 Task: Search one way flight ticket for 5 adults, 1 child, 2 infants in seat and 1 infant on lap in business from Peoria: General Downing-peoria International Airport to Rock Springs: Southwest Wyoming Regional Airport (rock Springs Sweetwater County Airport) on 8-5-2023. Choice of flights is American. Number of bags: 11 checked bags. Price is upto 105000. Outbound departure time preference is 7:00.
Action: Mouse moved to (279, 268)
Screenshot: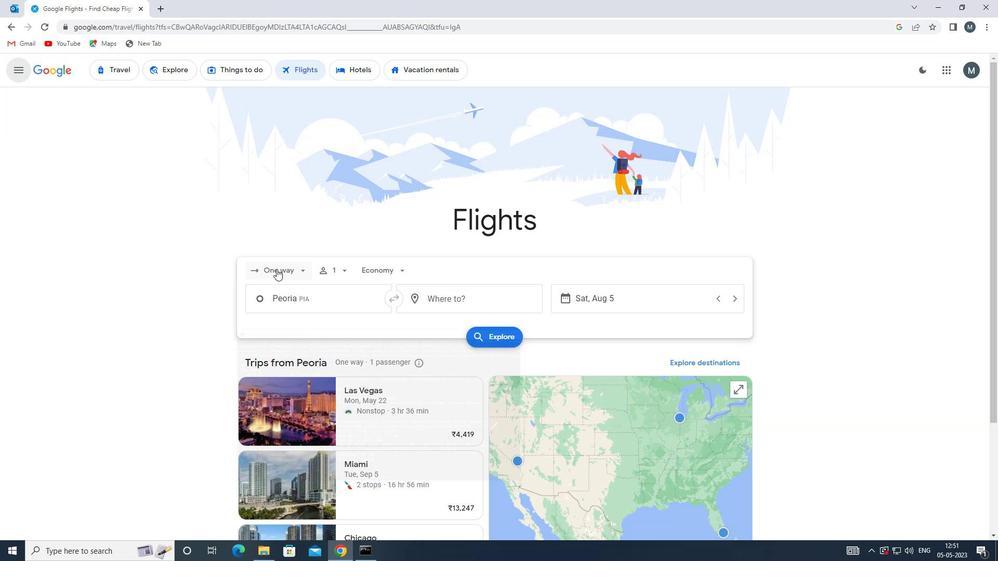 
Action: Mouse pressed left at (279, 268)
Screenshot: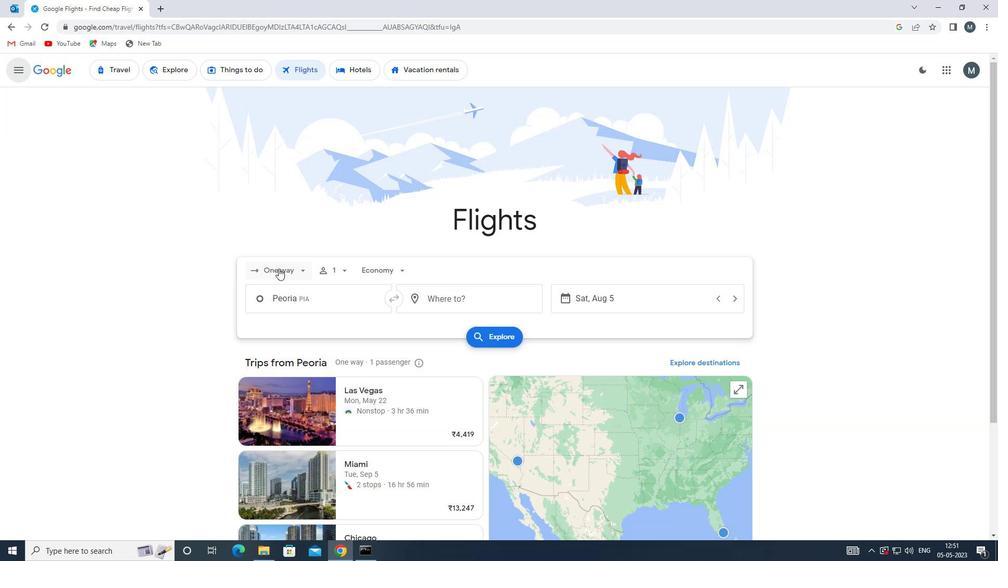 
Action: Mouse moved to (296, 313)
Screenshot: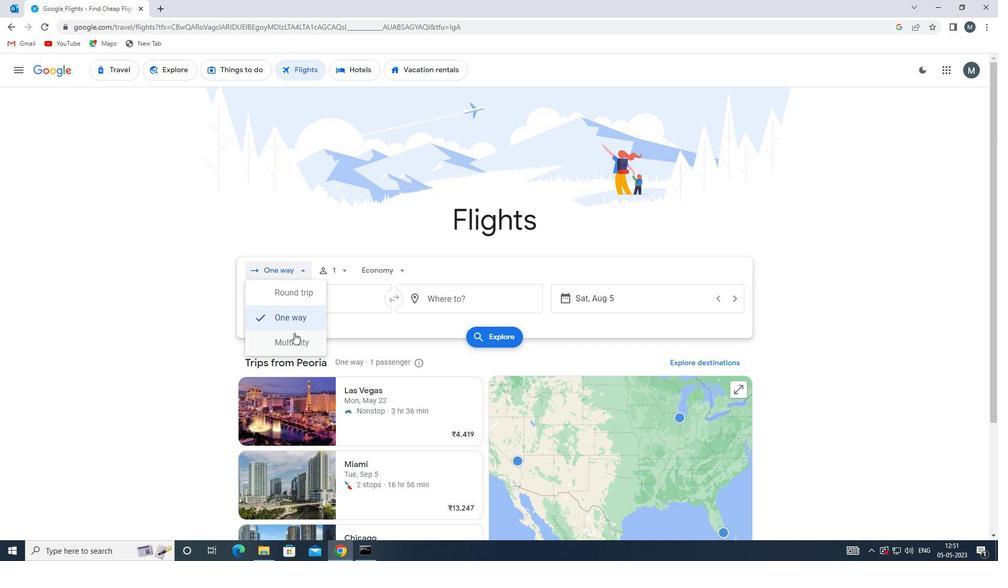 
Action: Mouse pressed left at (296, 313)
Screenshot: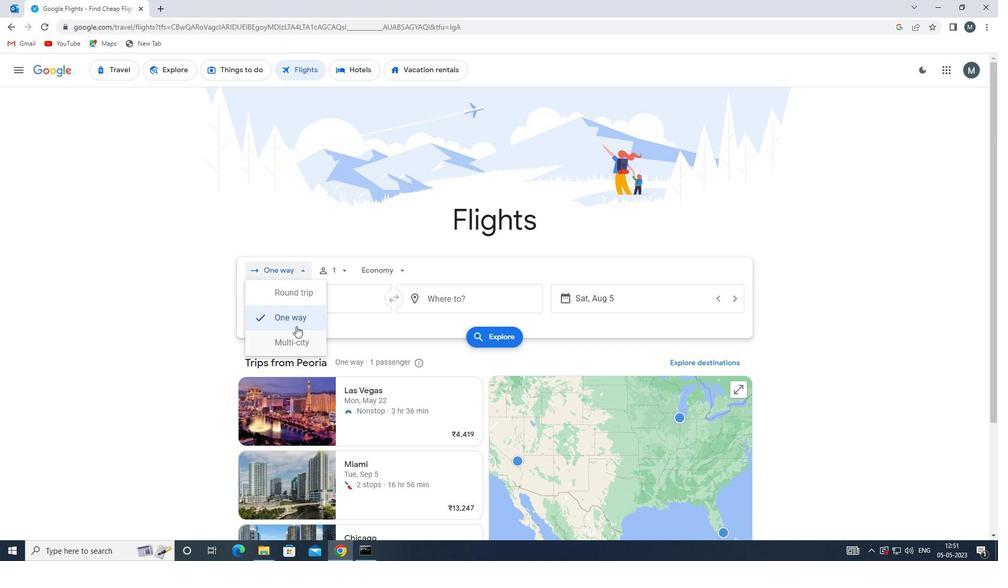 
Action: Mouse moved to (346, 269)
Screenshot: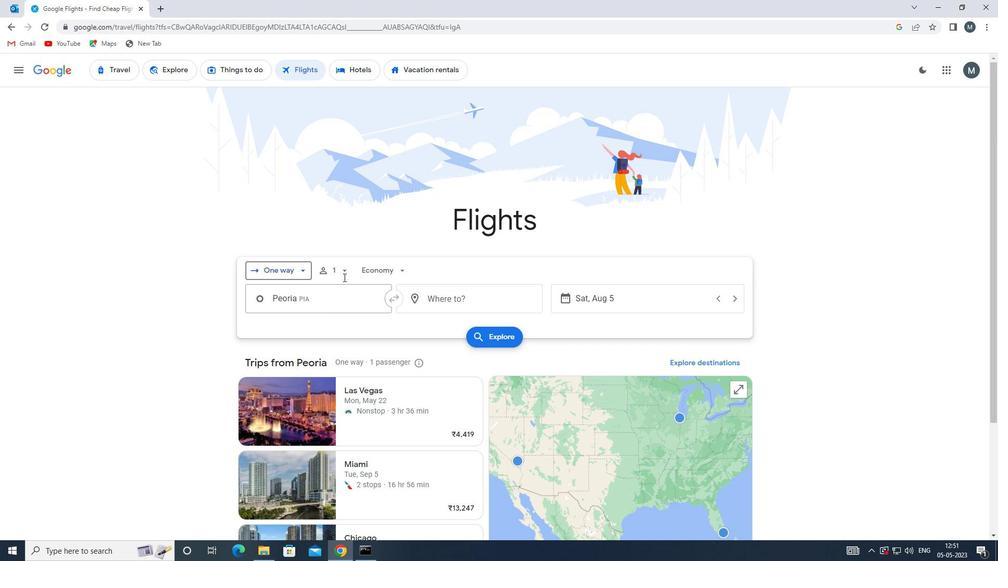 
Action: Mouse pressed left at (346, 269)
Screenshot: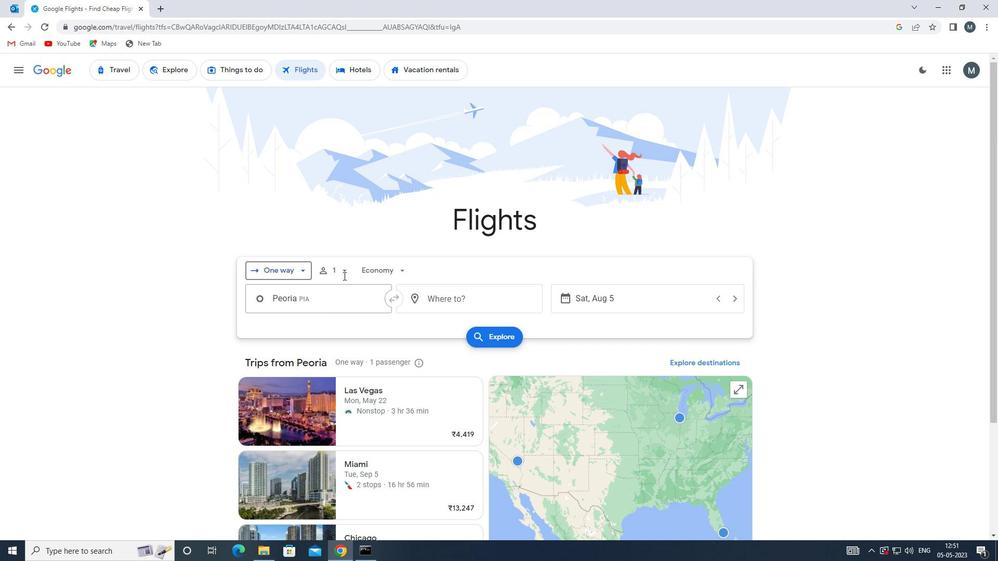
Action: Mouse moved to (428, 296)
Screenshot: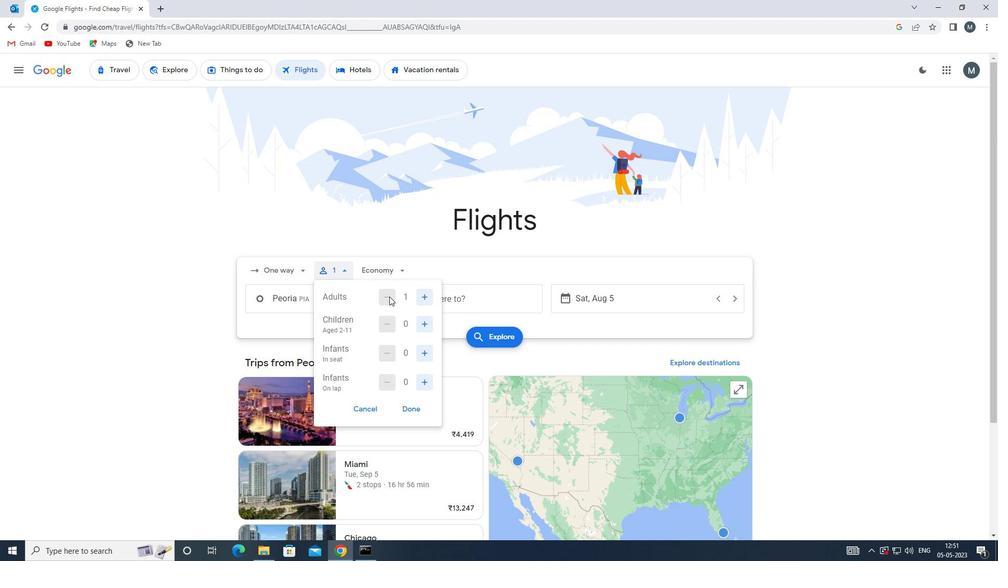 
Action: Mouse pressed left at (428, 296)
Screenshot: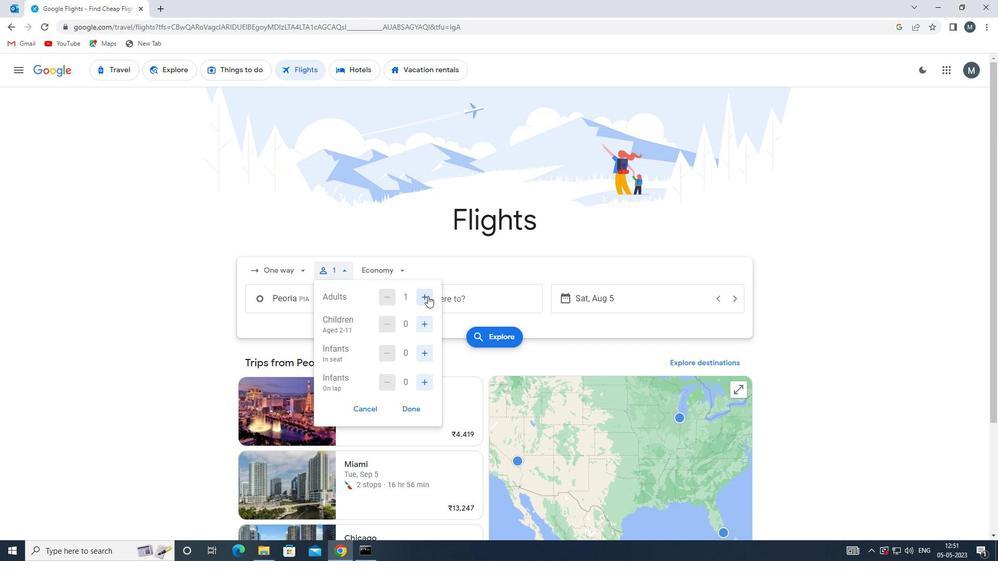
Action: Mouse pressed left at (428, 296)
Screenshot: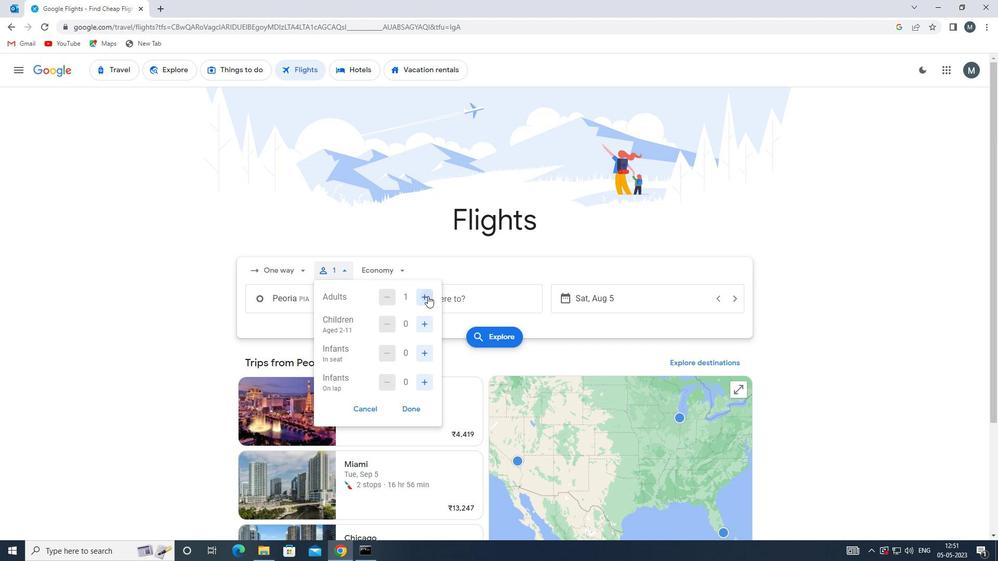 
Action: Mouse pressed left at (428, 296)
Screenshot: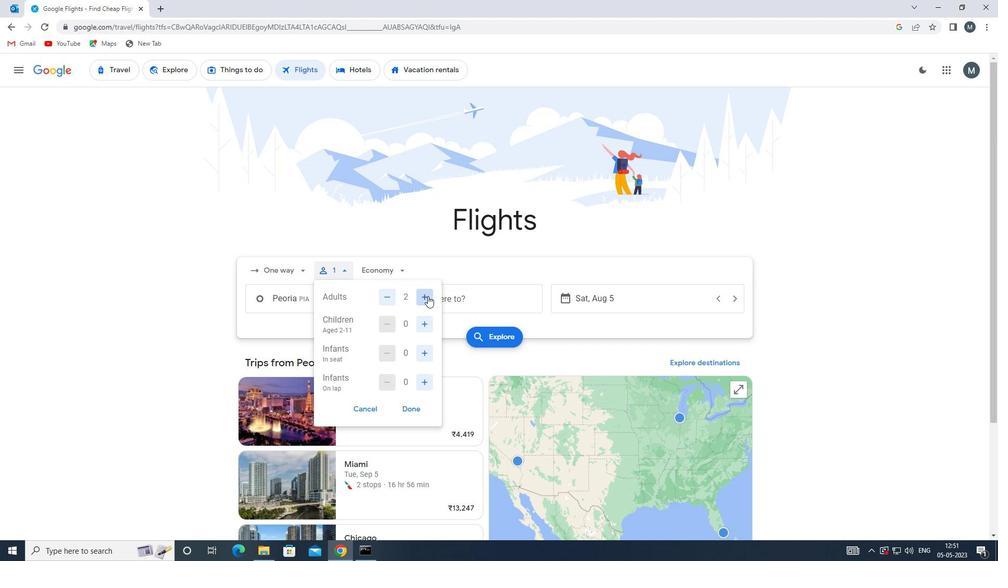 
Action: Mouse pressed left at (428, 296)
Screenshot: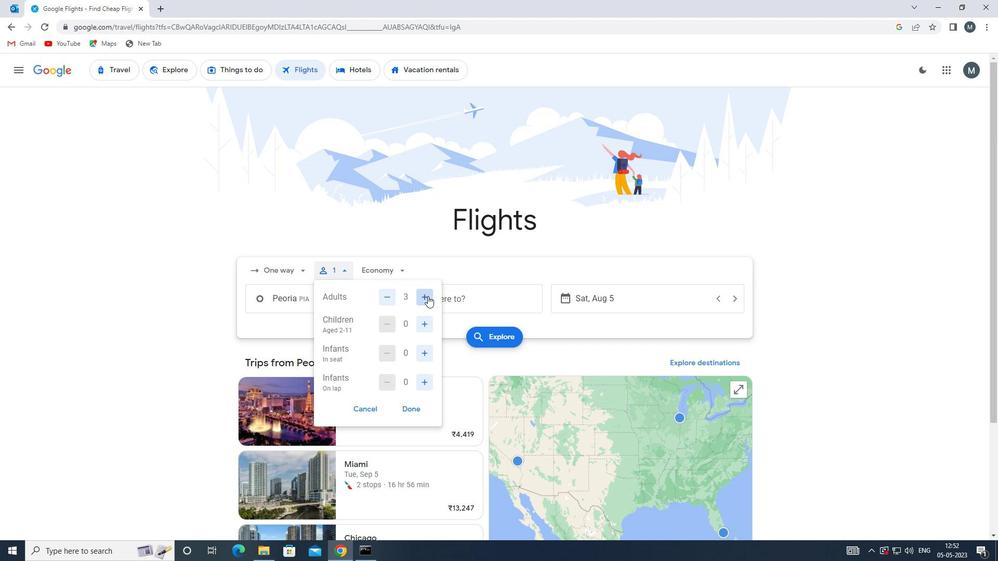 
Action: Mouse moved to (428, 321)
Screenshot: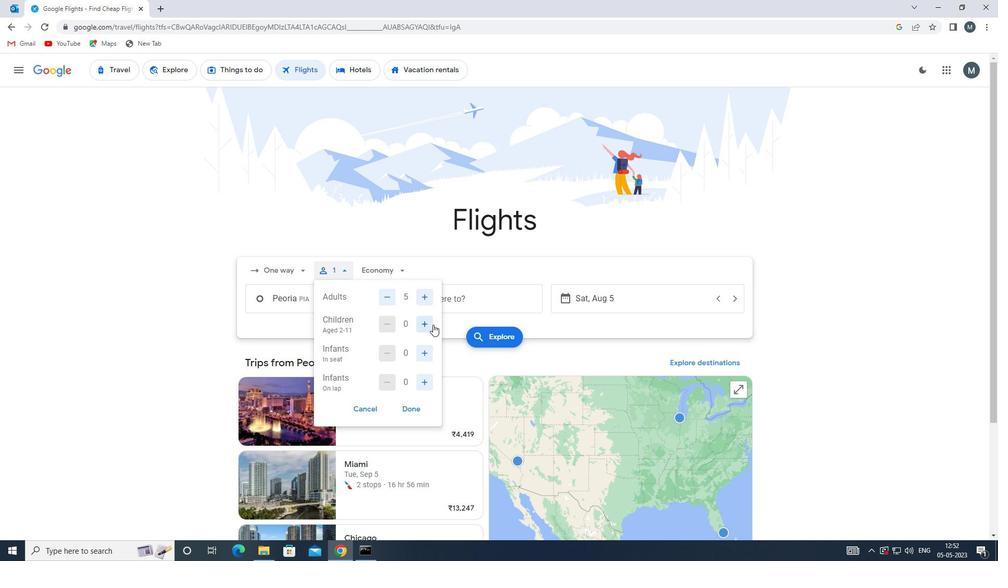 
Action: Mouse pressed left at (428, 321)
Screenshot: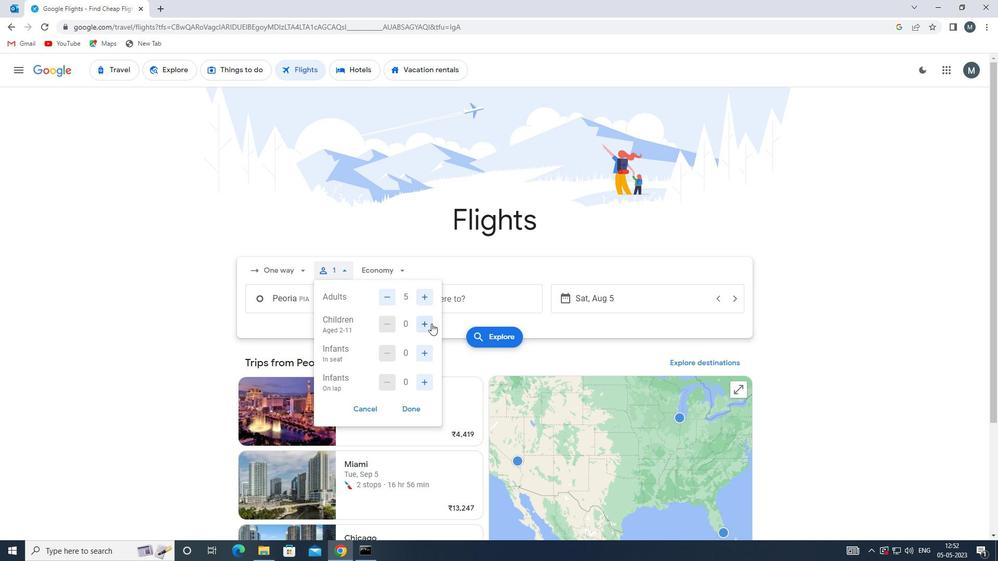 
Action: Mouse moved to (428, 347)
Screenshot: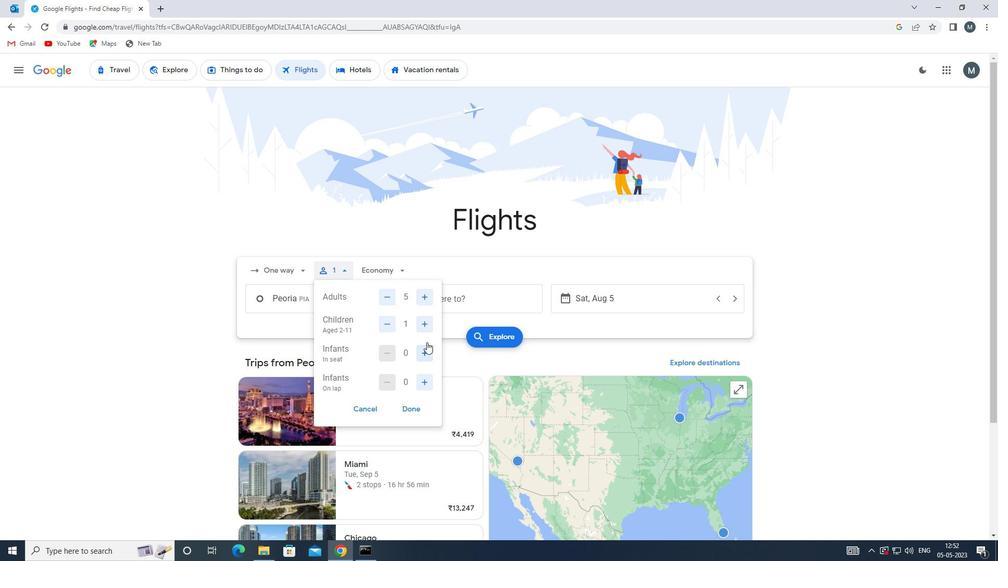 
Action: Mouse pressed left at (428, 347)
Screenshot: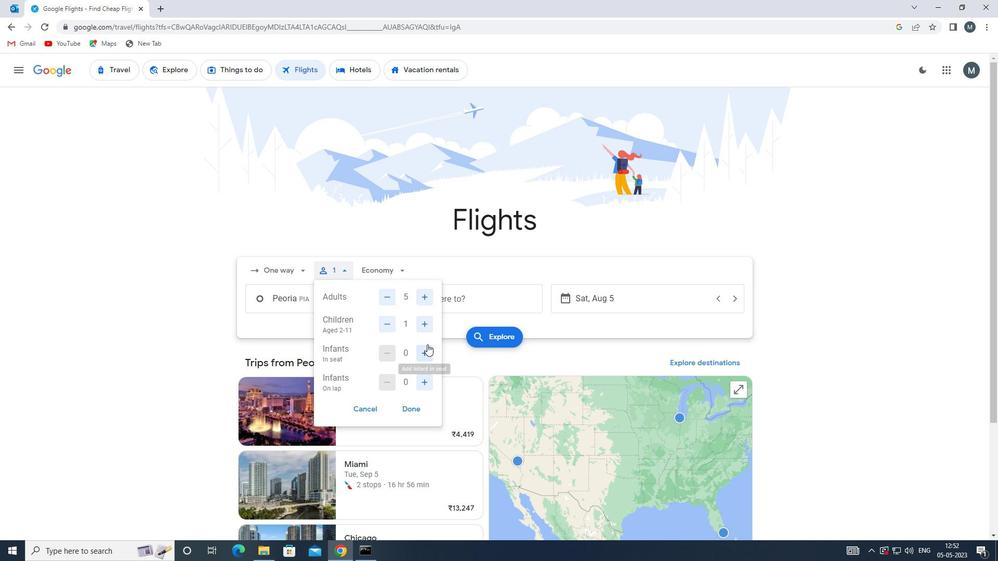 
Action: Mouse moved to (429, 348)
Screenshot: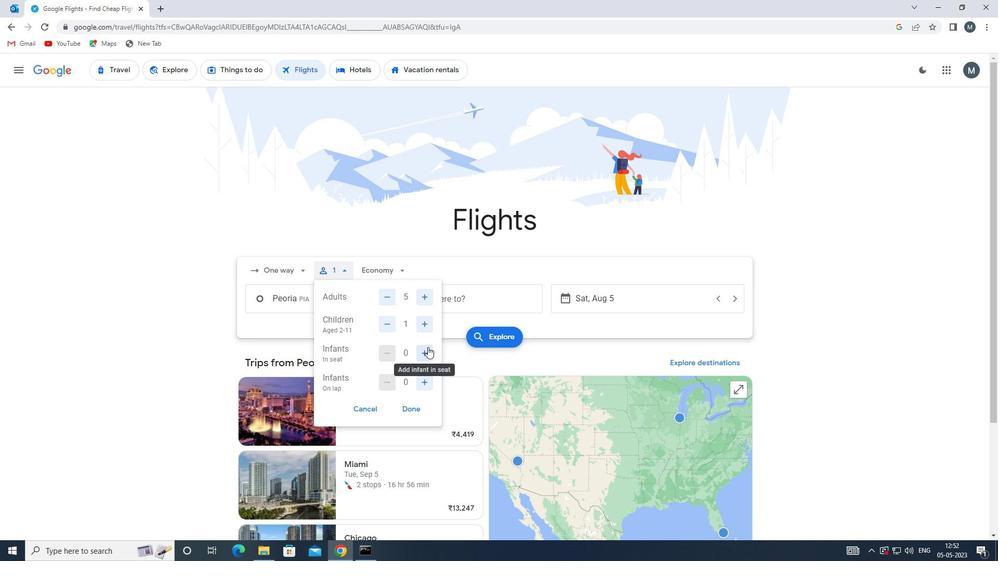 
Action: Mouse pressed left at (429, 348)
Screenshot: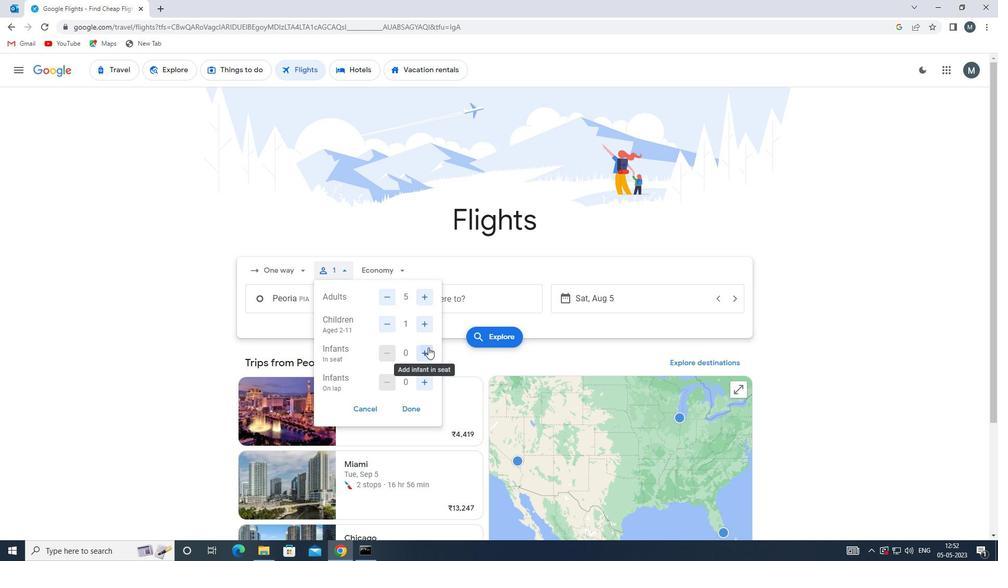 
Action: Mouse moved to (420, 388)
Screenshot: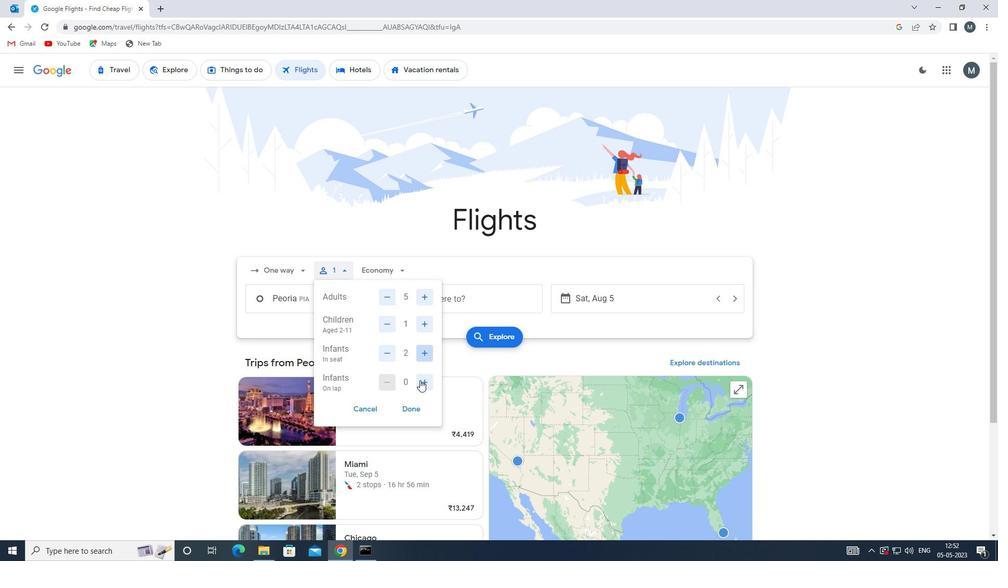 
Action: Mouse pressed left at (420, 388)
Screenshot: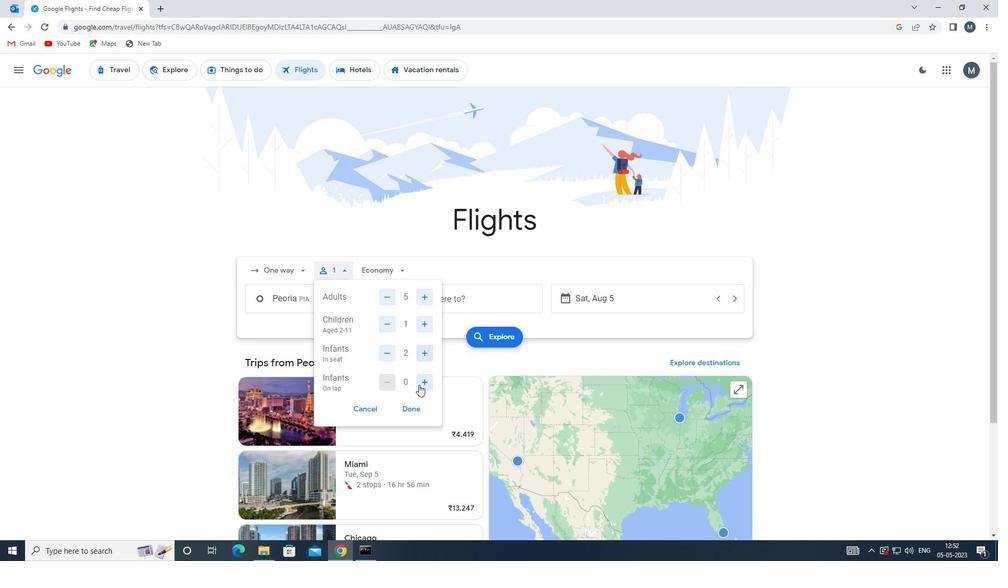 
Action: Mouse moved to (419, 398)
Screenshot: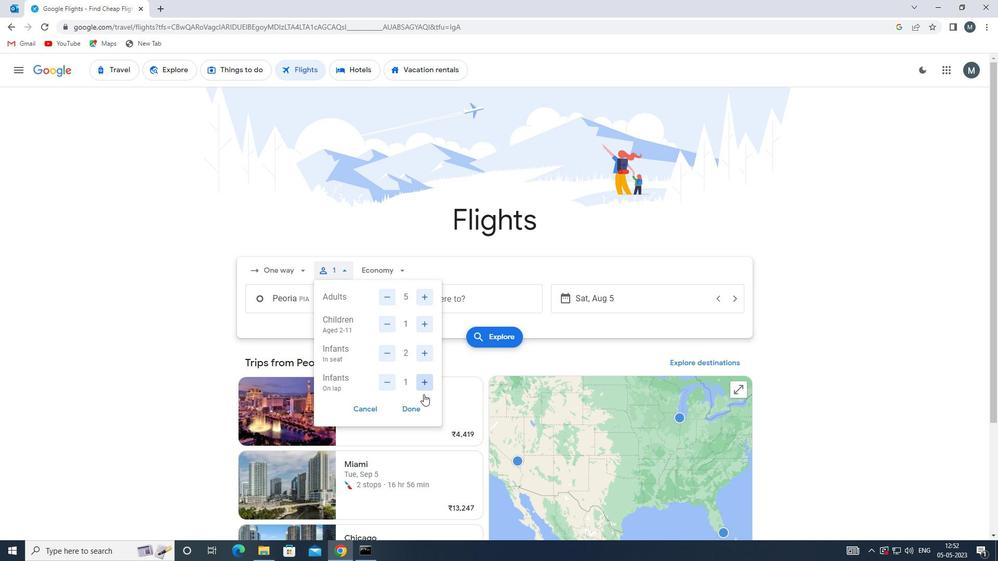 
Action: Mouse pressed left at (419, 398)
Screenshot: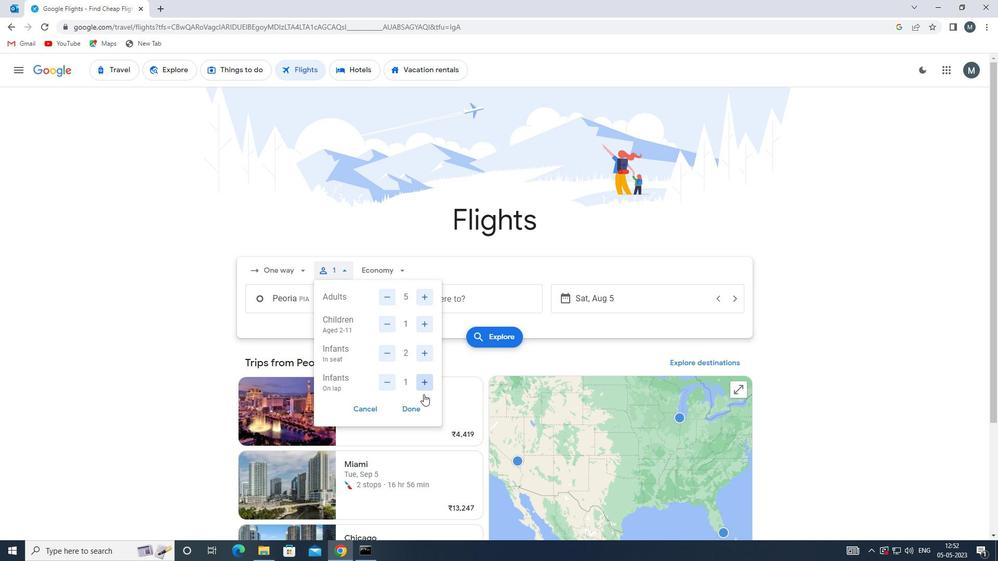 
Action: Mouse moved to (419, 404)
Screenshot: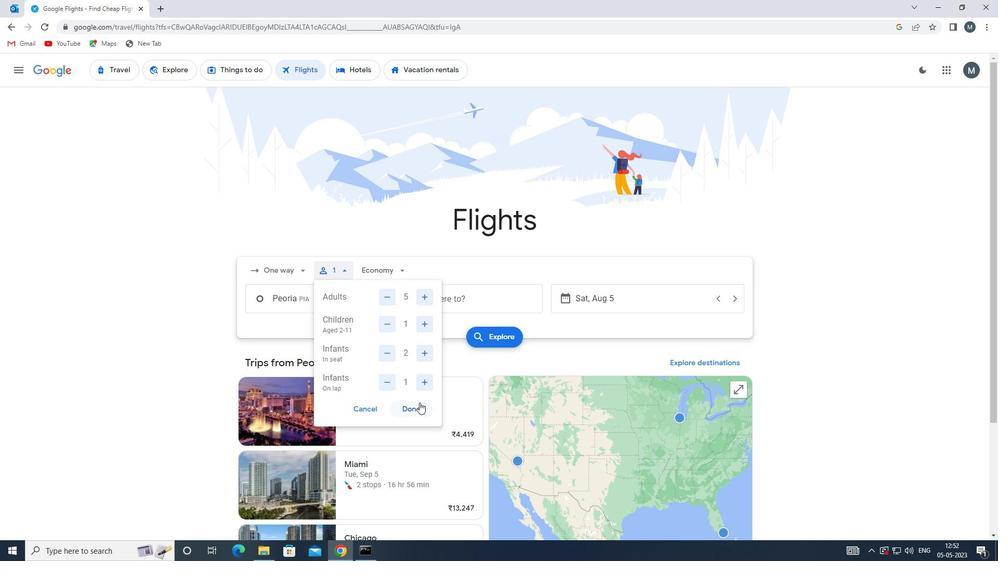 
Action: Mouse pressed left at (419, 404)
Screenshot: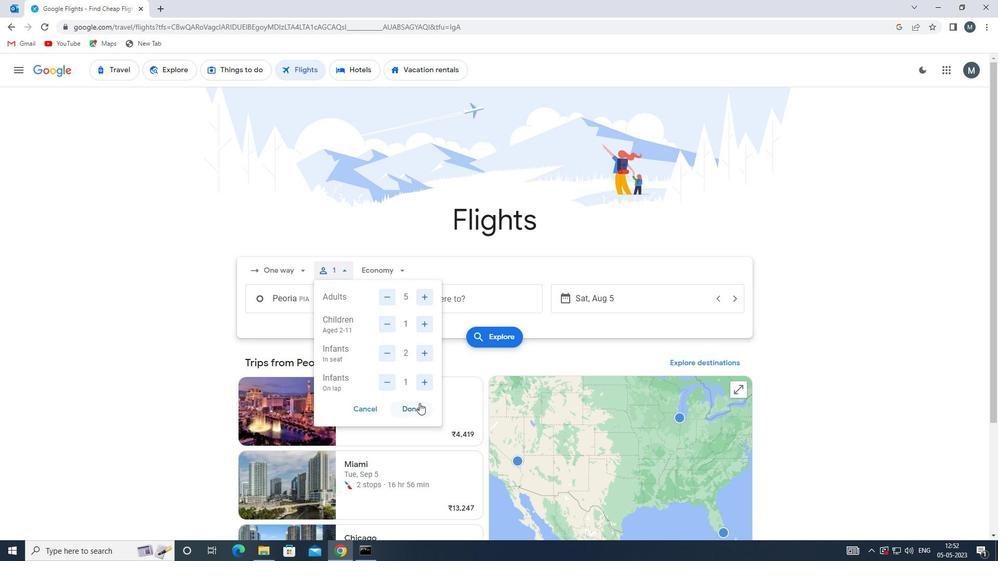 
Action: Mouse moved to (389, 269)
Screenshot: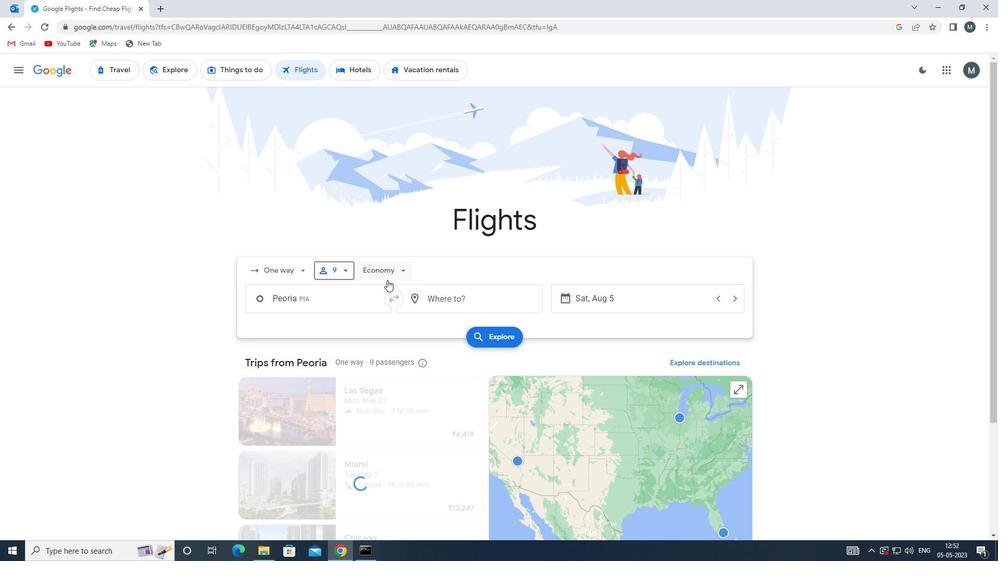 
Action: Mouse pressed left at (389, 269)
Screenshot: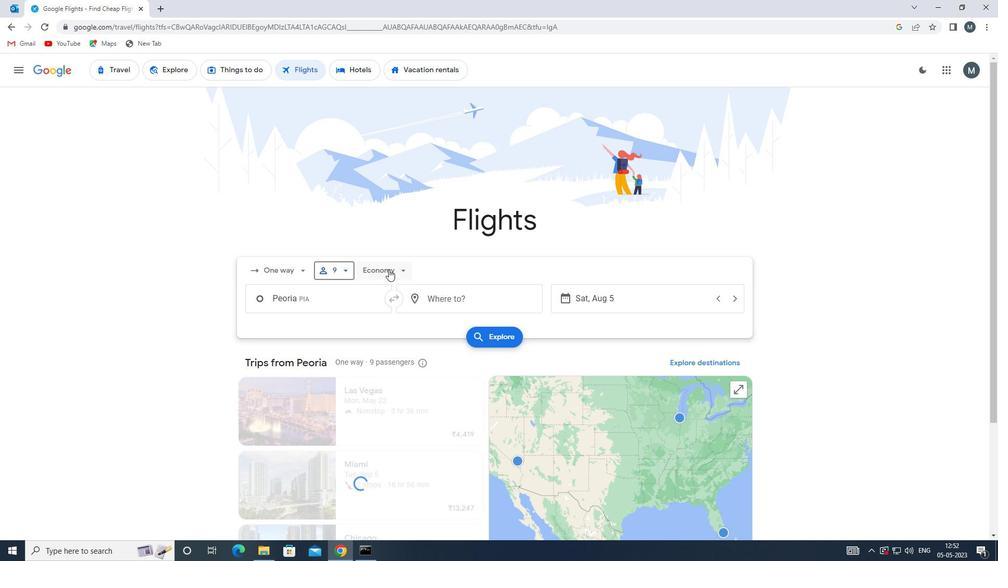 
Action: Mouse moved to (401, 341)
Screenshot: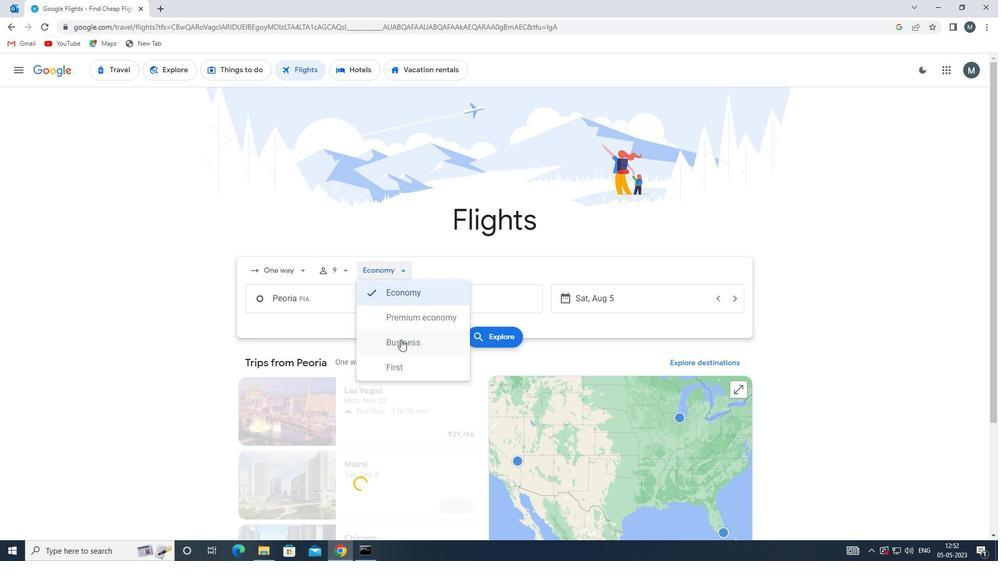 
Action: Mouse pressed left at (401, 341)
Screenshot: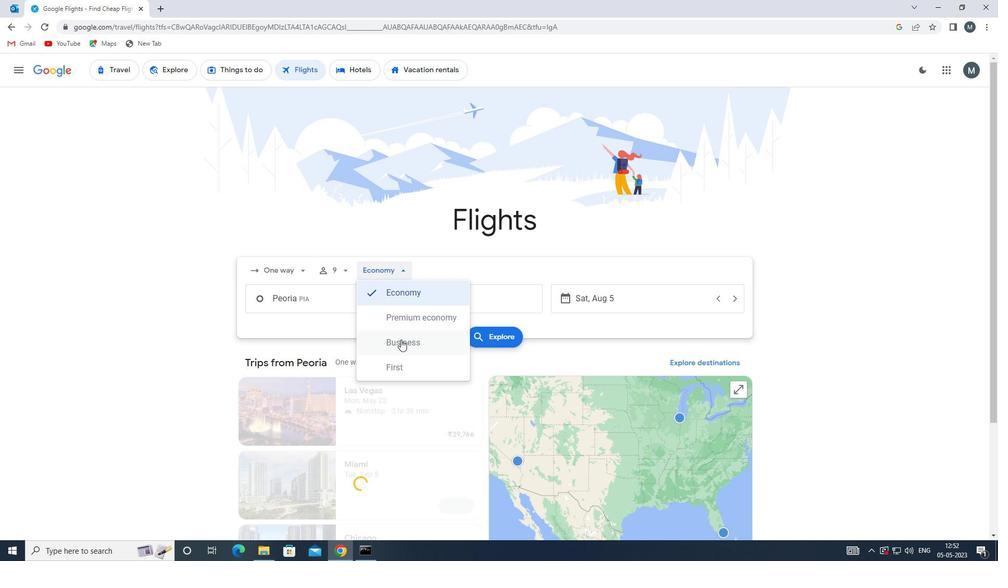 
Action: Mouse moved to (331, 300)
Screenshot: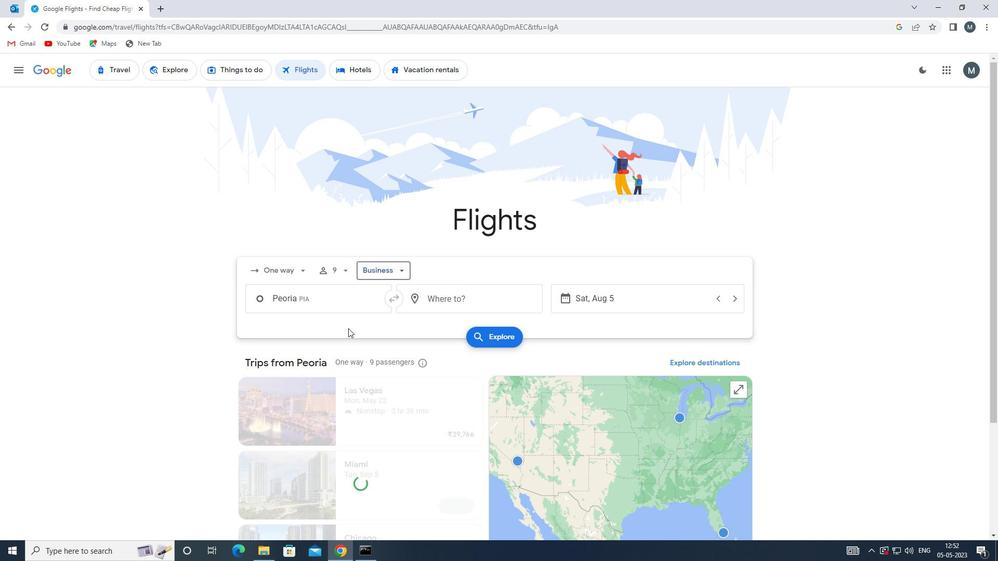 
Action: Mouse pressed left at (331, 300)
Screenshot: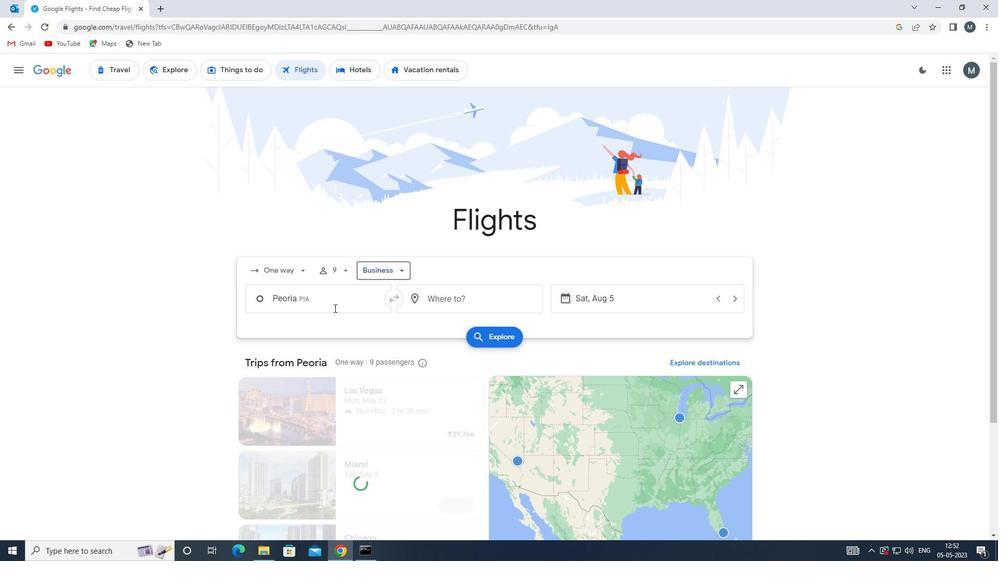 
Action: Mouse moved to (375, 359)
Screenshot: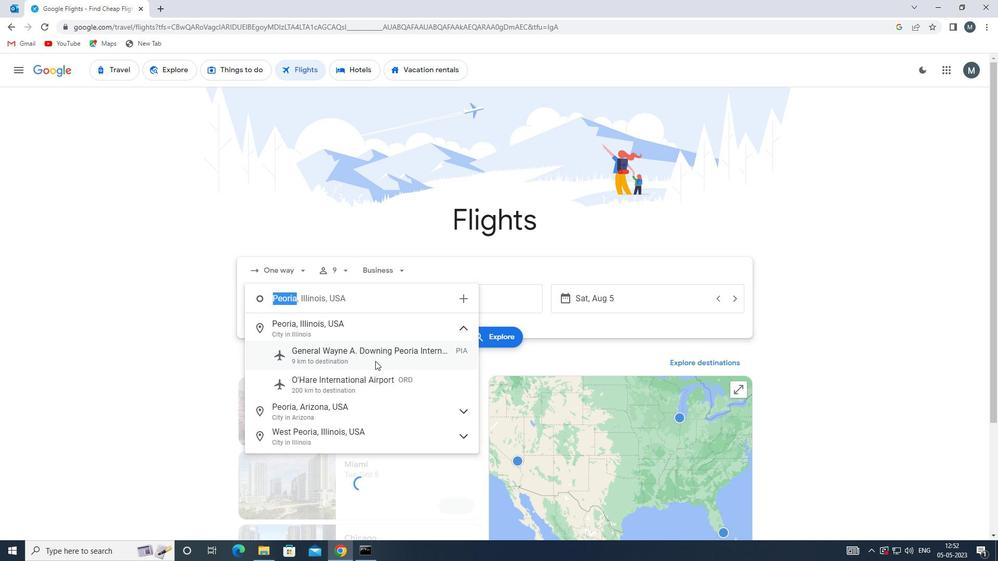 
Action: Mouse pressed left at (375, 359)
Screenshot: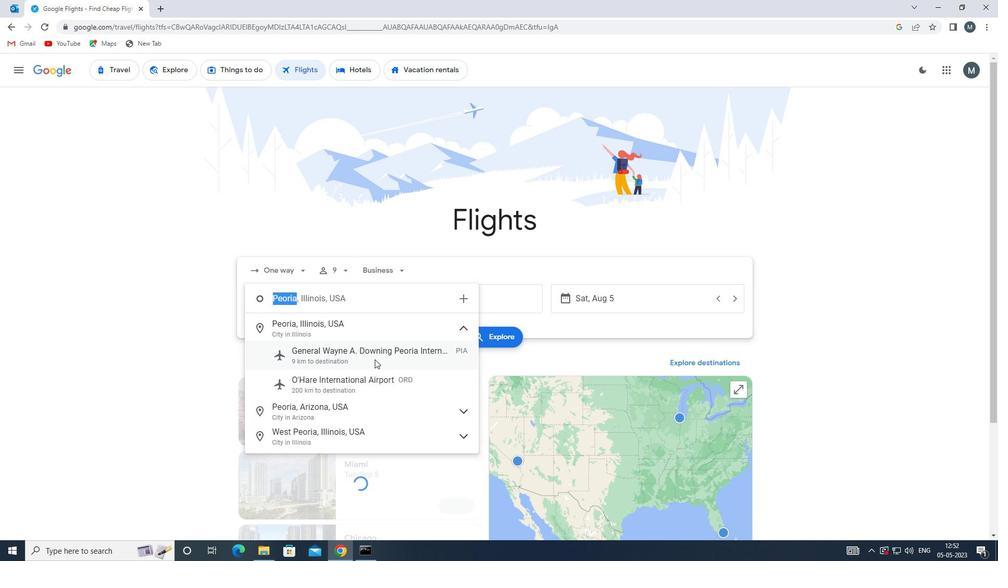 
Action: Mouse moved to (475, 306)
Screenshot: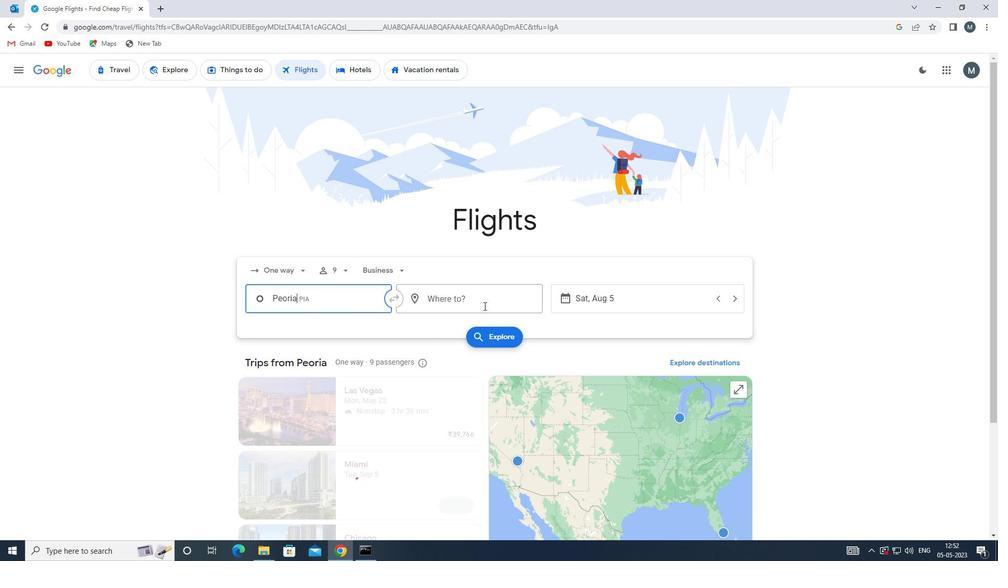
Action: Mouse pressed left at (475, 306)
Screenshot: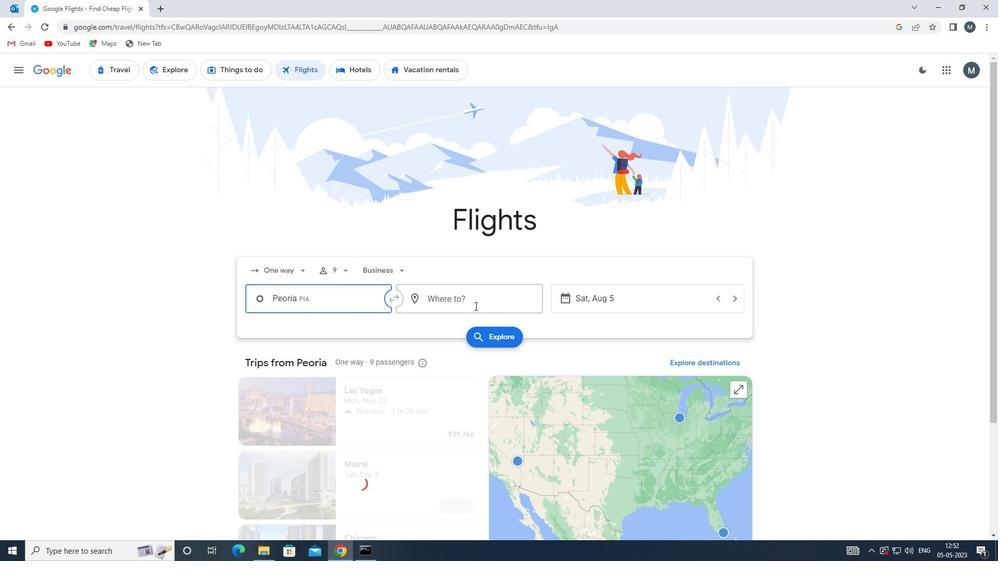 
Action: Key pressed rks
Screenshot: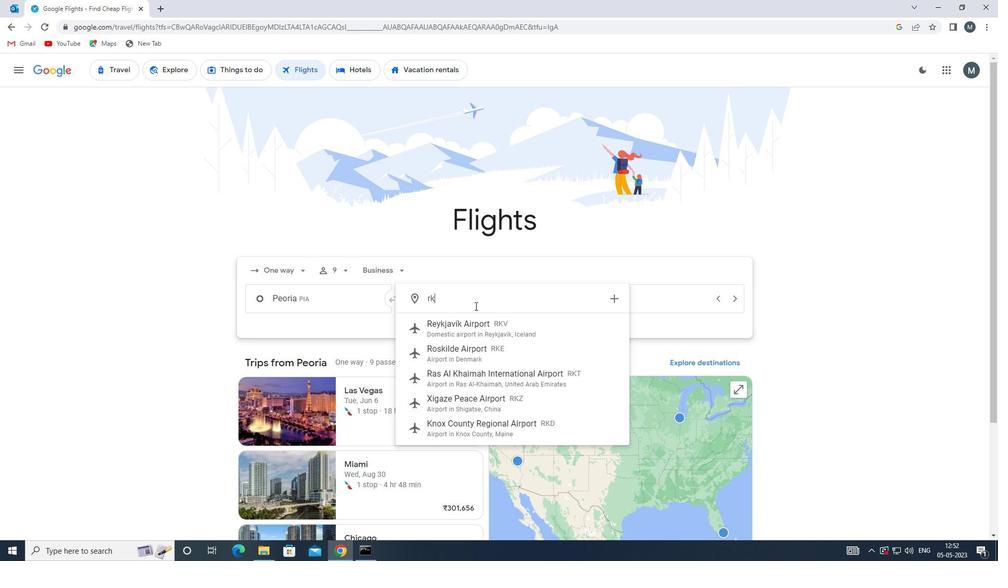 
Action: Mouse moved to (484, 328)
Screenshot: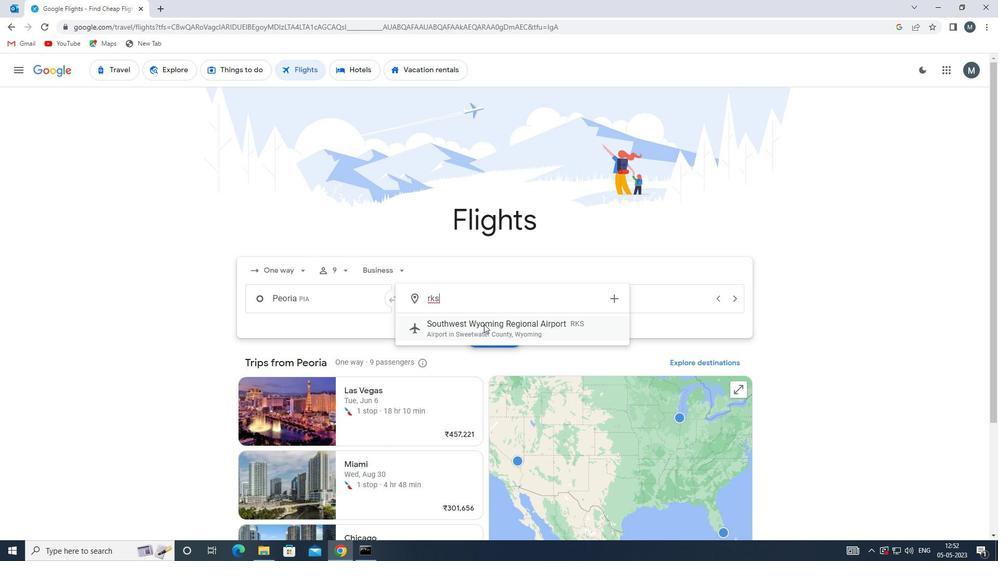 
Action: Mouse pressed left at (484, 328)
Screenshot: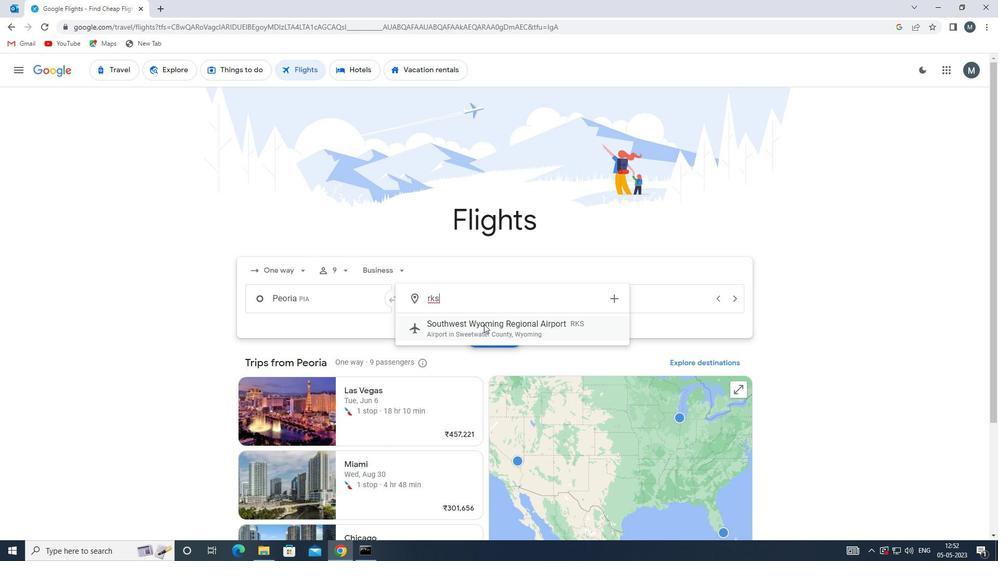 
Action: Mouse moved to (577, 301)
Screenshot: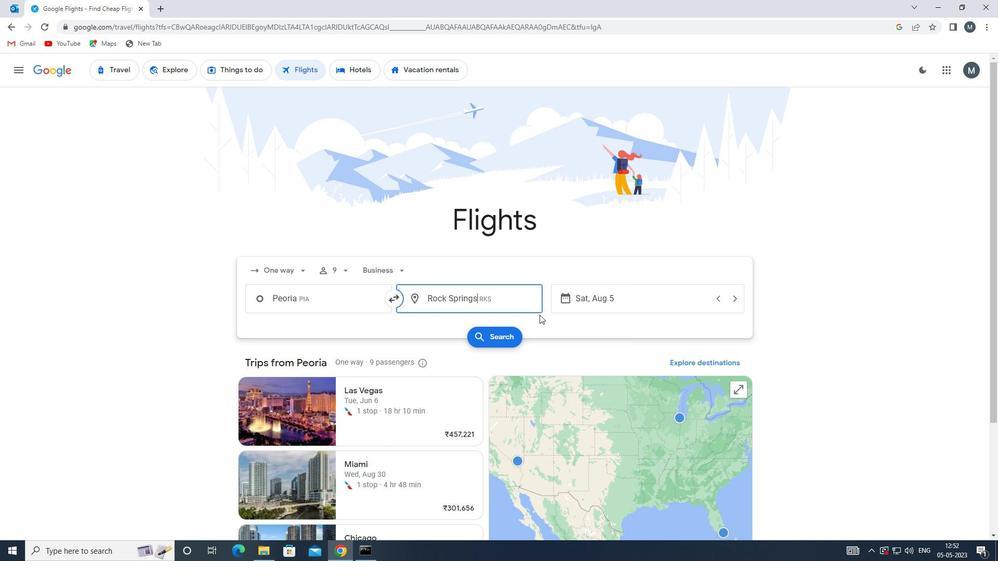 
Action: Mouse pressed left at (577, 301)
Screenshot: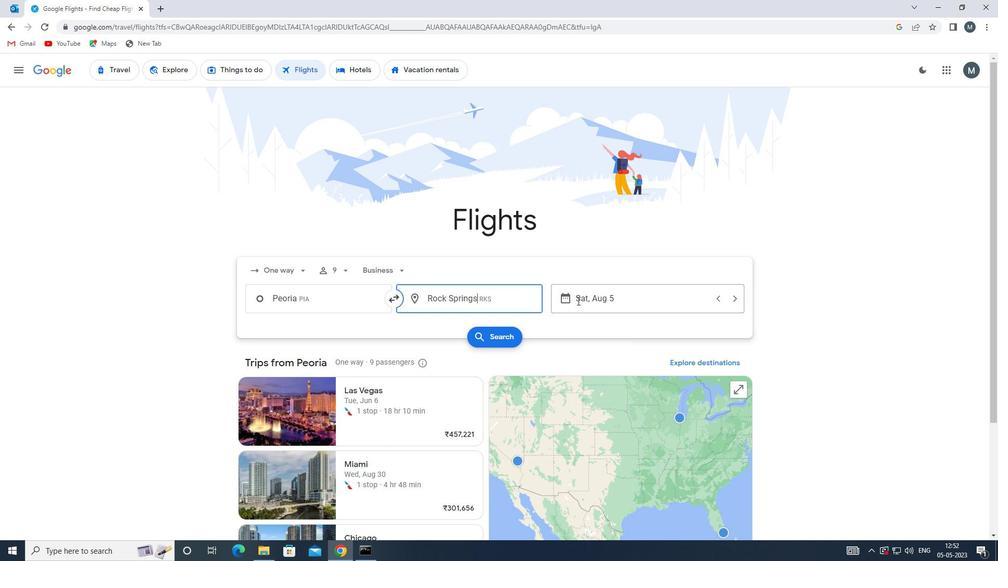 
Action: Mouse moved to (527, 354)
Screenshot: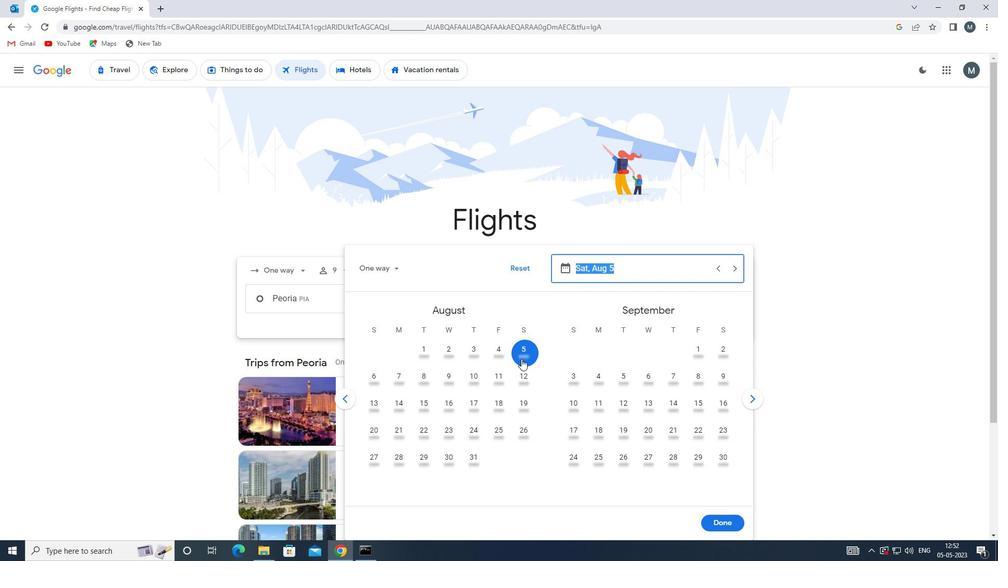 
Action: Mouse pressed left at (527, 354)
Screenshot: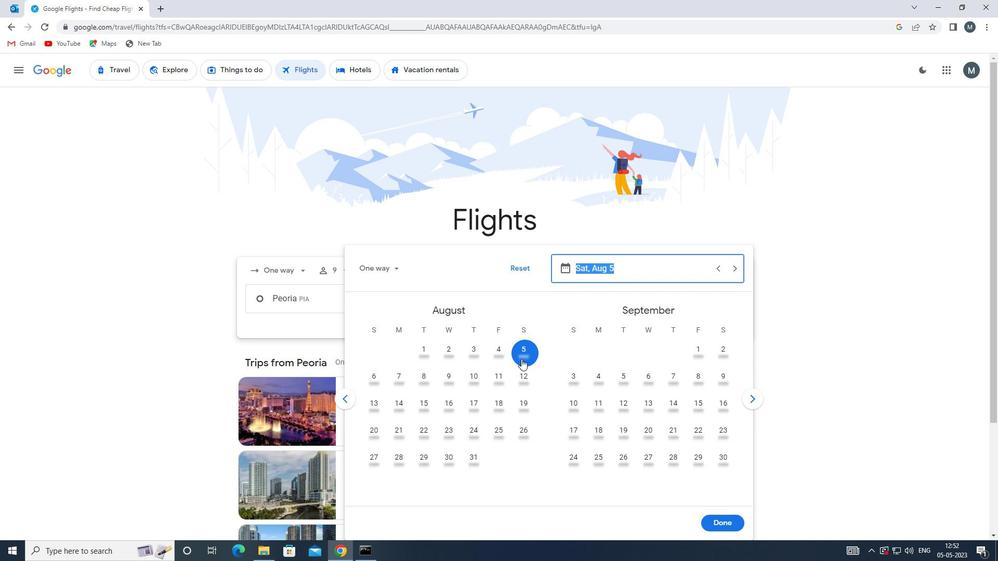 
Action: Mouse moved to (721, 521)
Screenshot: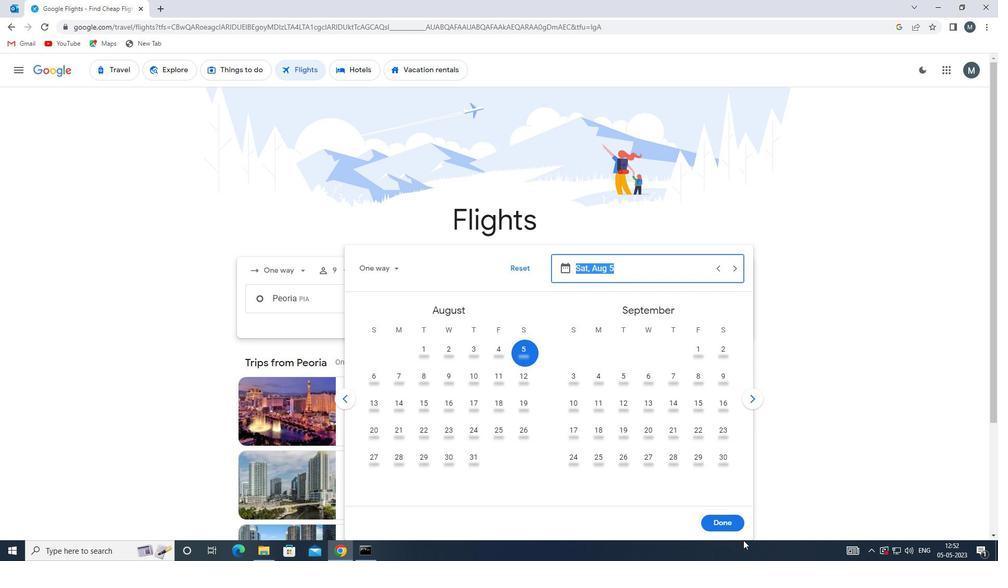 
Action: Mouse pressed left at (721, 521)
Screenshot: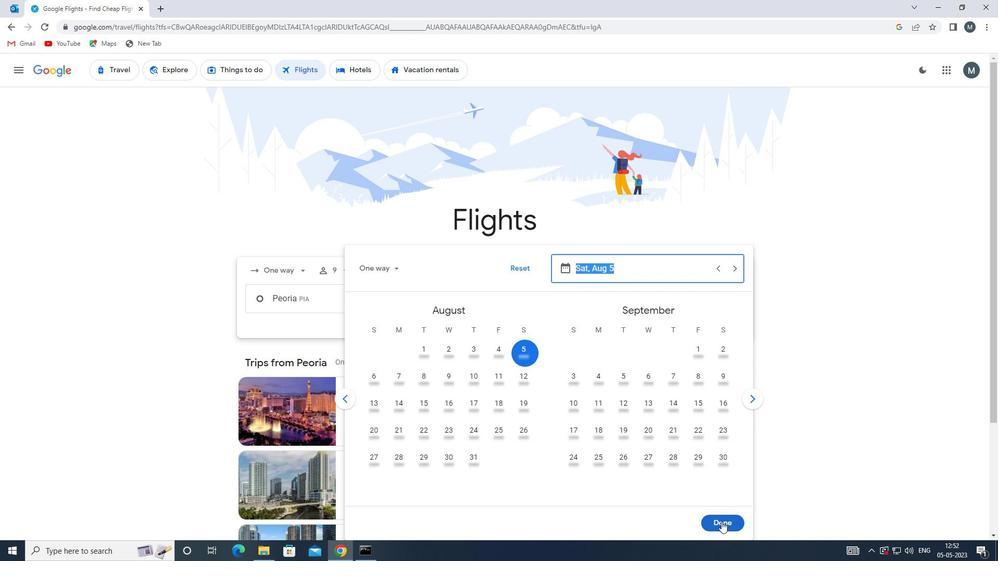 
Action: Mouse moved to (505, 335)
Screenshot: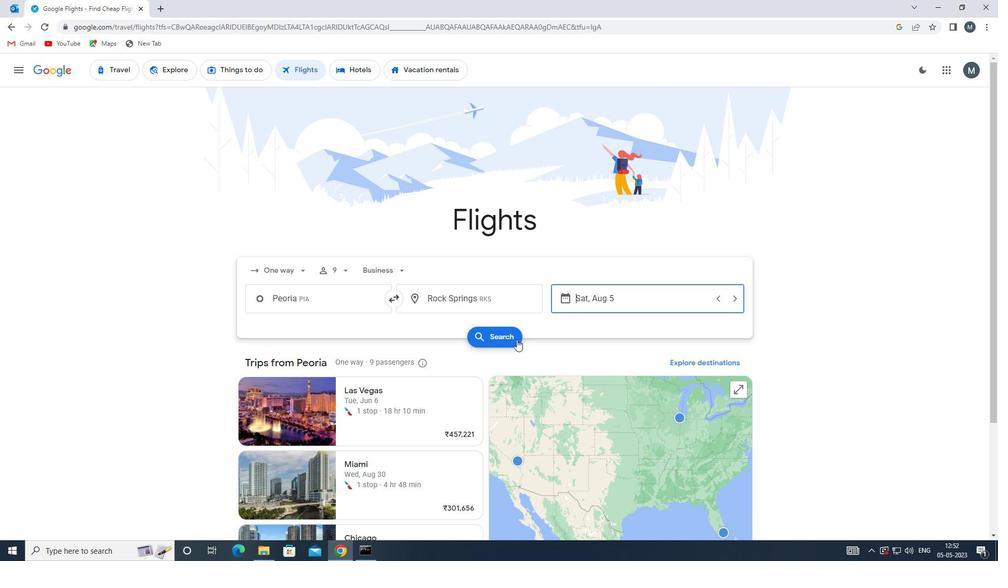 
Action: Mouse pressed left at (505, 335)
Screenshot: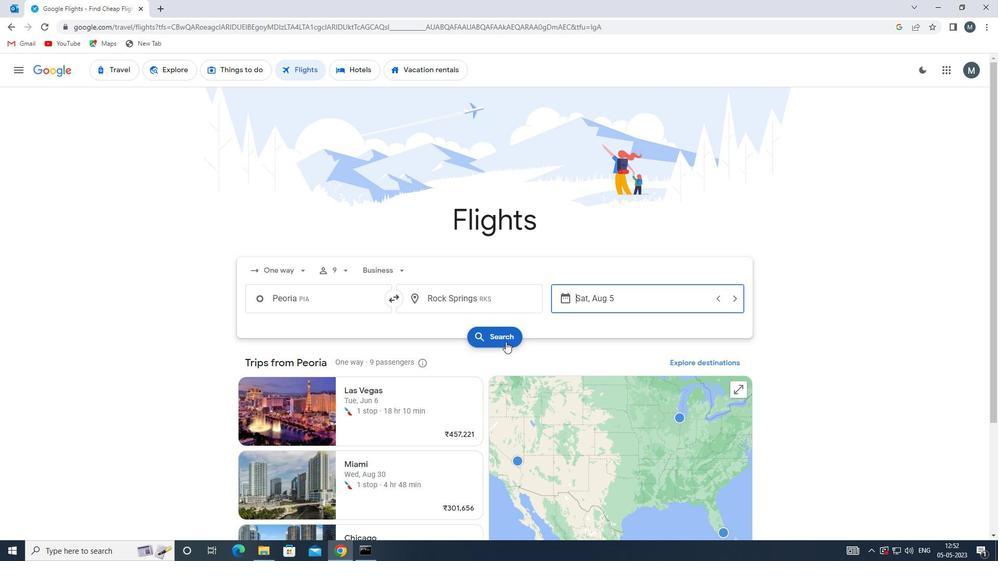 
Action: Mouse moved to (257, 162)
Screenshot: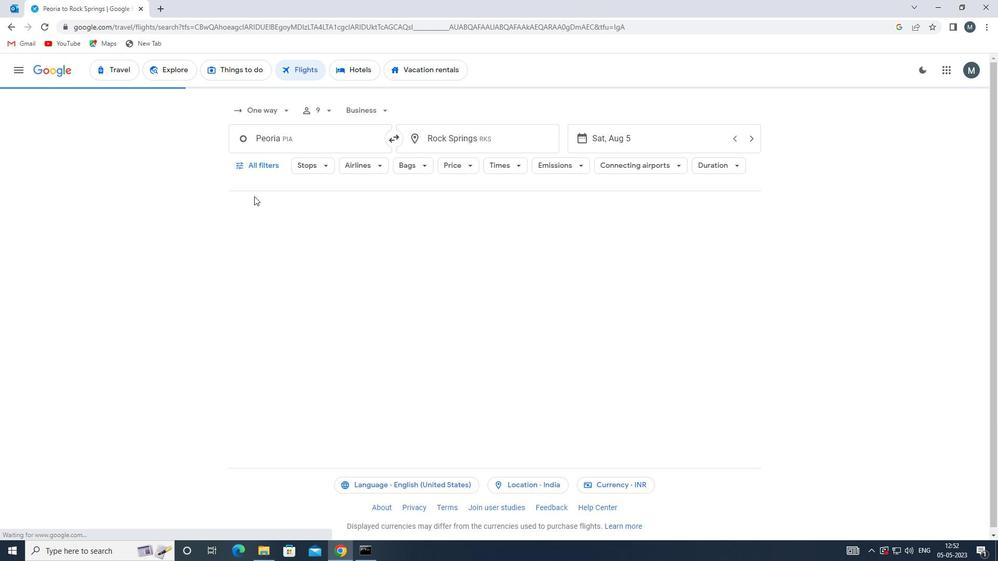 
Action: Mouse pressed left at (257, 162)
Screenshot: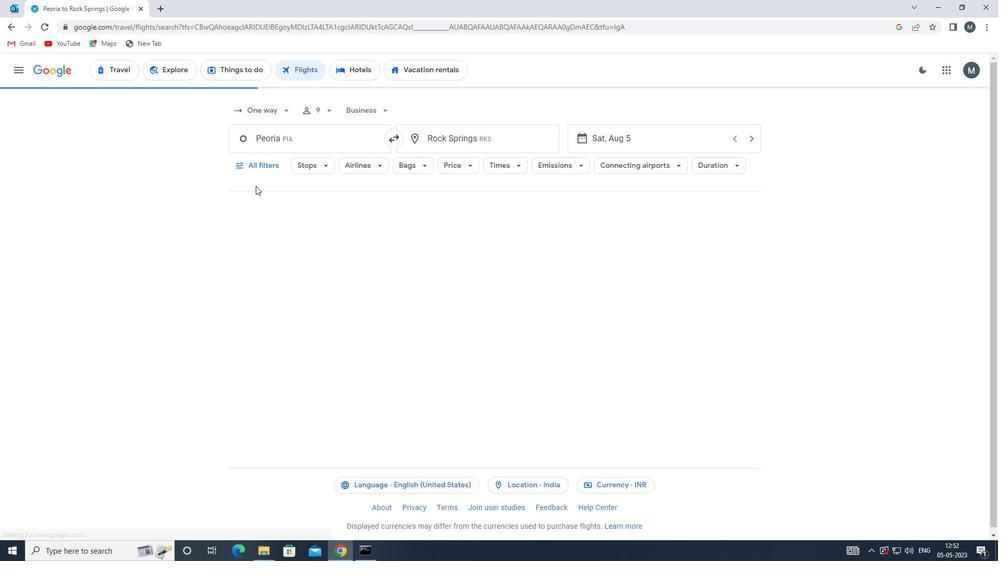 
Action: Mouse moved to (272, 268)
Screenshot: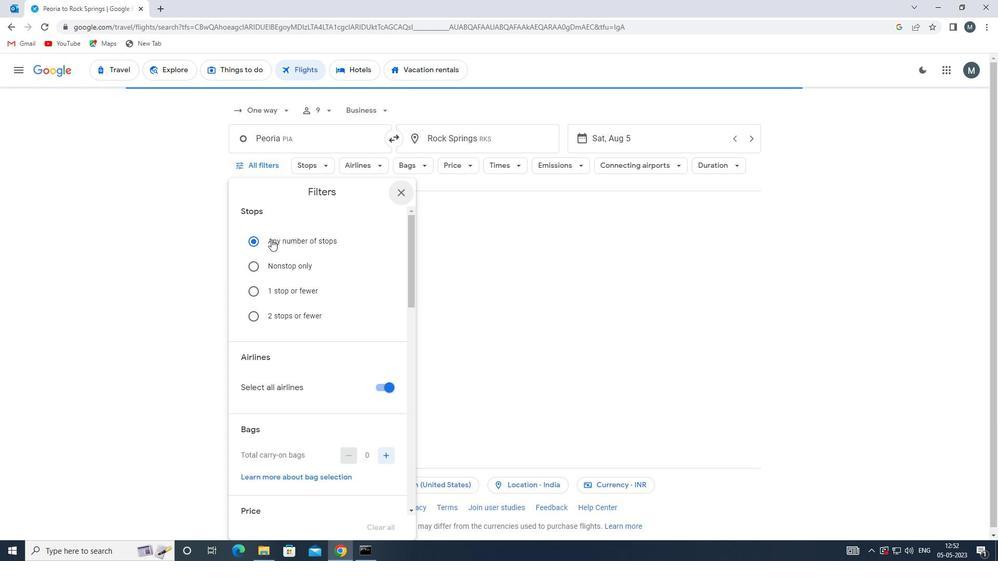 
Action: Mouse scrolled (272, 268) with delta (0, 0)
Screenshot: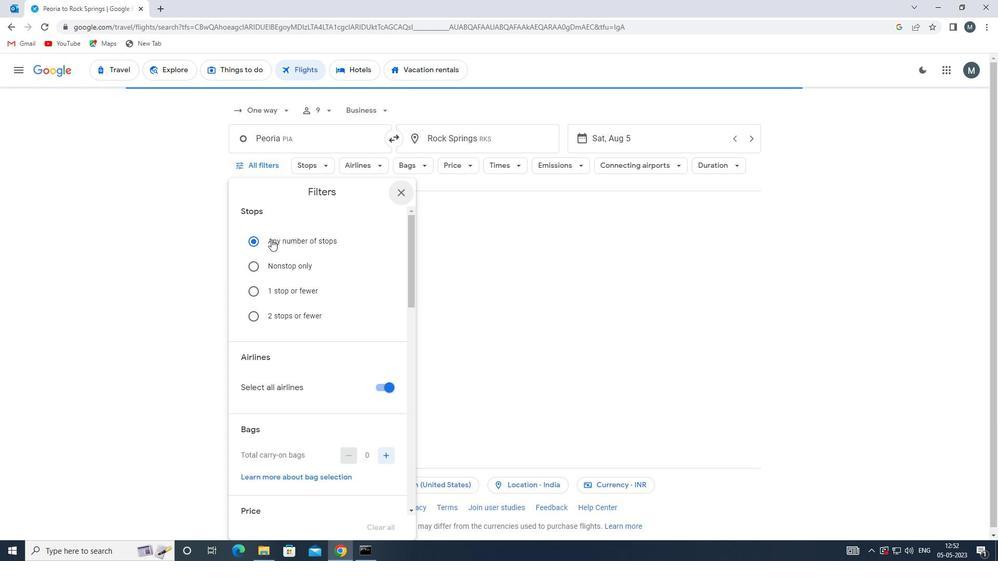 
Action: Mouse moved to (382, 333)
Screenshot: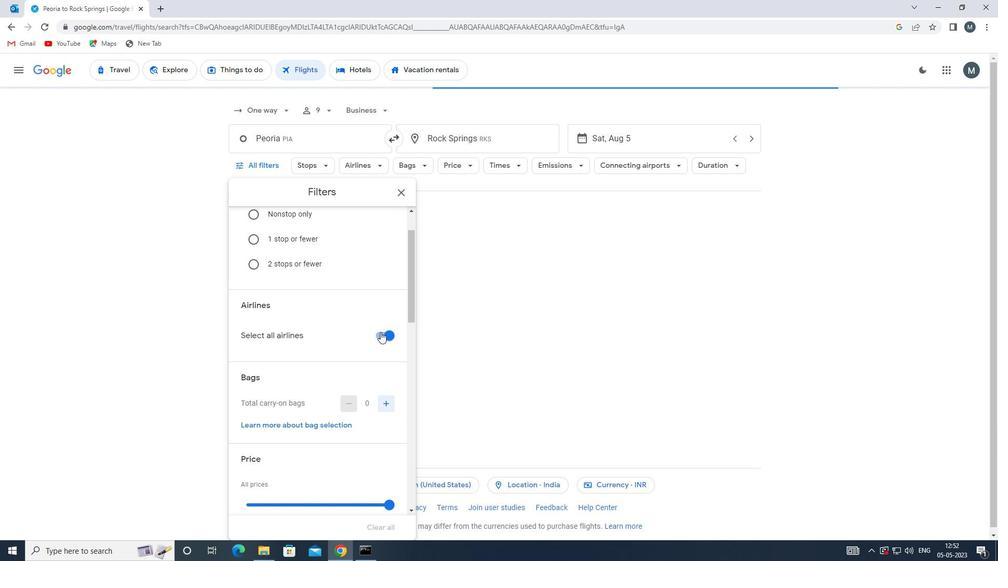 
Action: Mouse pressed left at (382, 333)
Screenshot: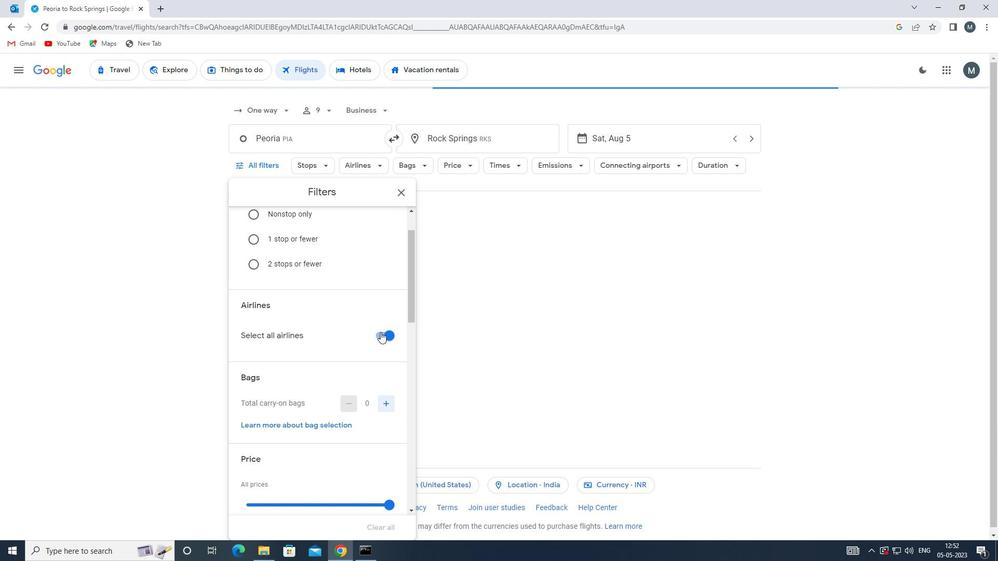 
Action: Mouse moved to (331, 336)
Screenshot: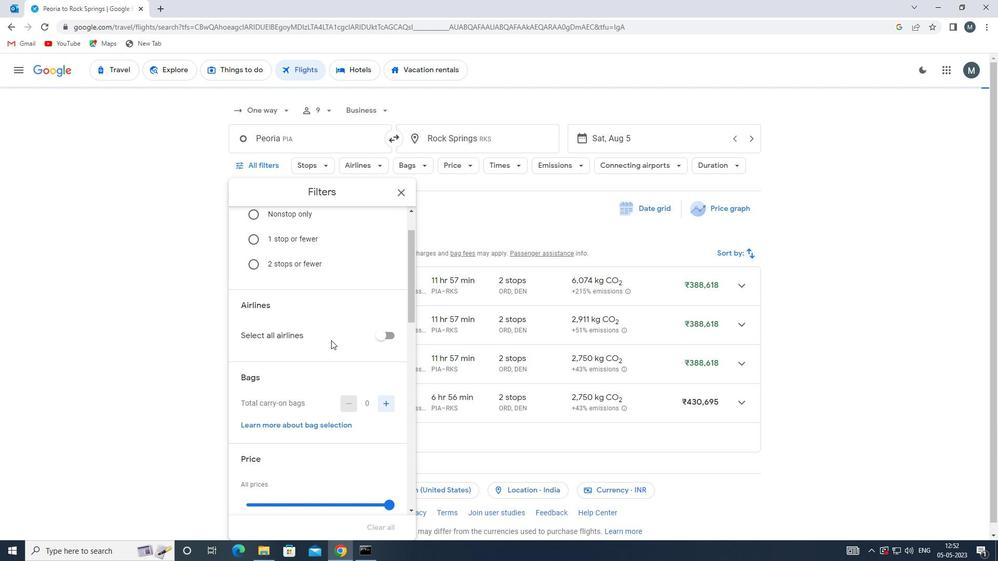 
Action: Mouse scrolled (331, 336) with delta (0, 0)
Screenshot: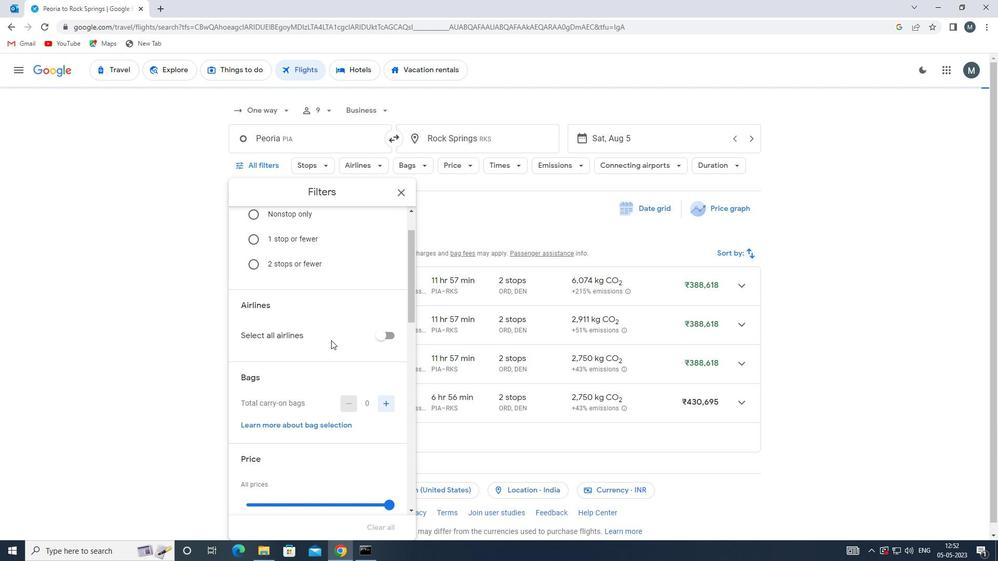 
Action: Mouse moved to (328, 367)
Screenshot: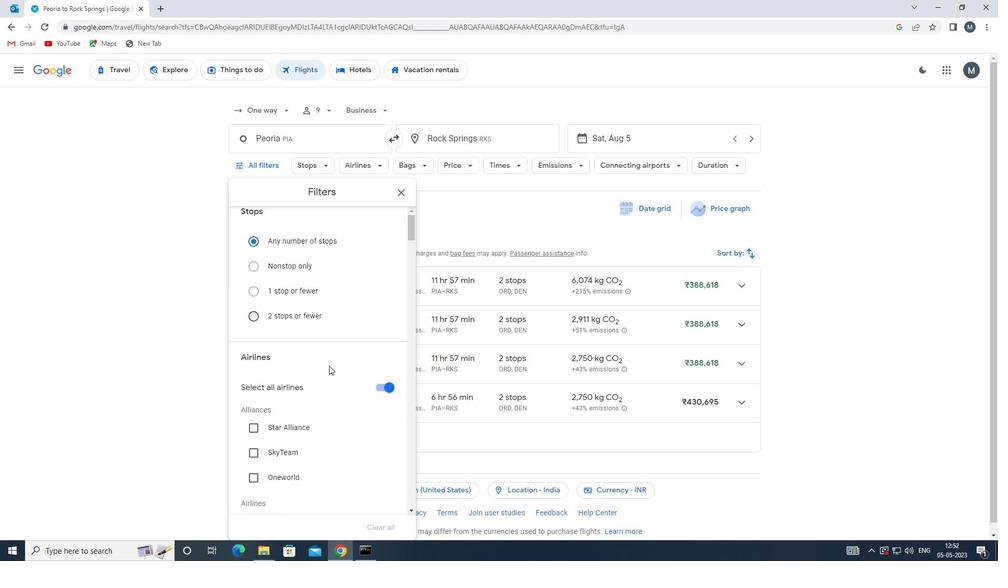 
Action: Mouse scrolled (328, 366) with delta (0, 0)
Screenshot: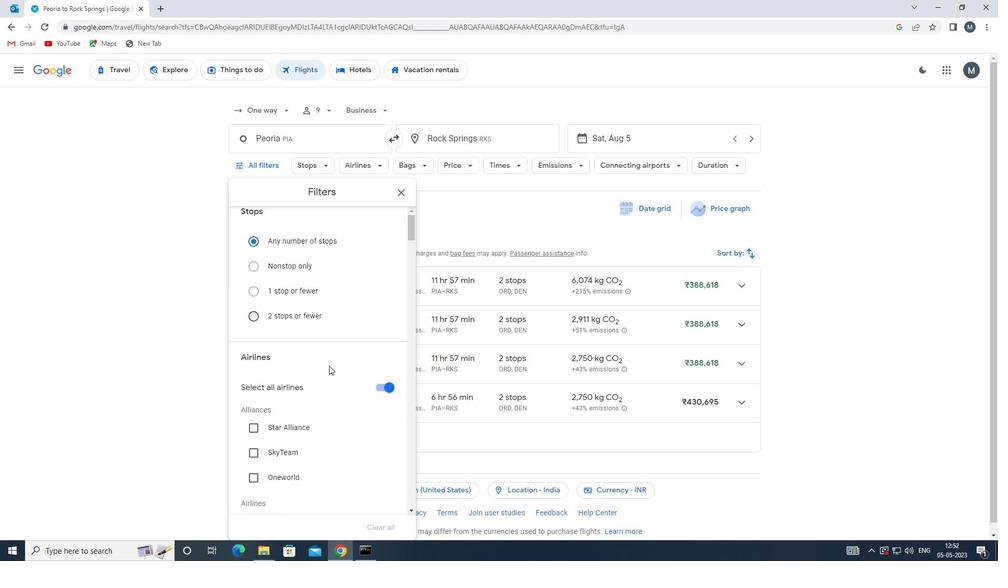 
Action: Mouse moved to (380, 335)
Screenshot: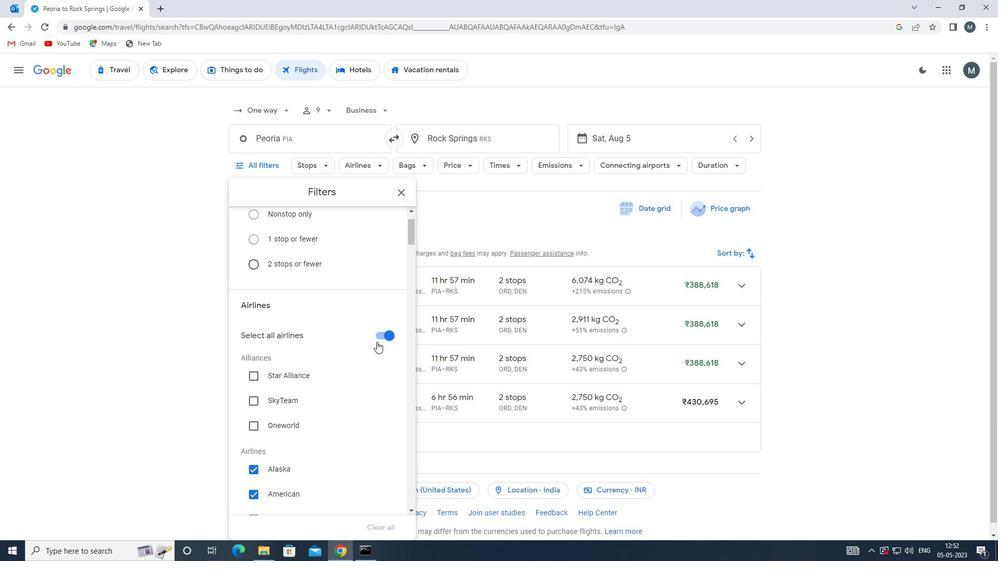 
Action: Mouse pressed left at (380, 335)
Screenshot: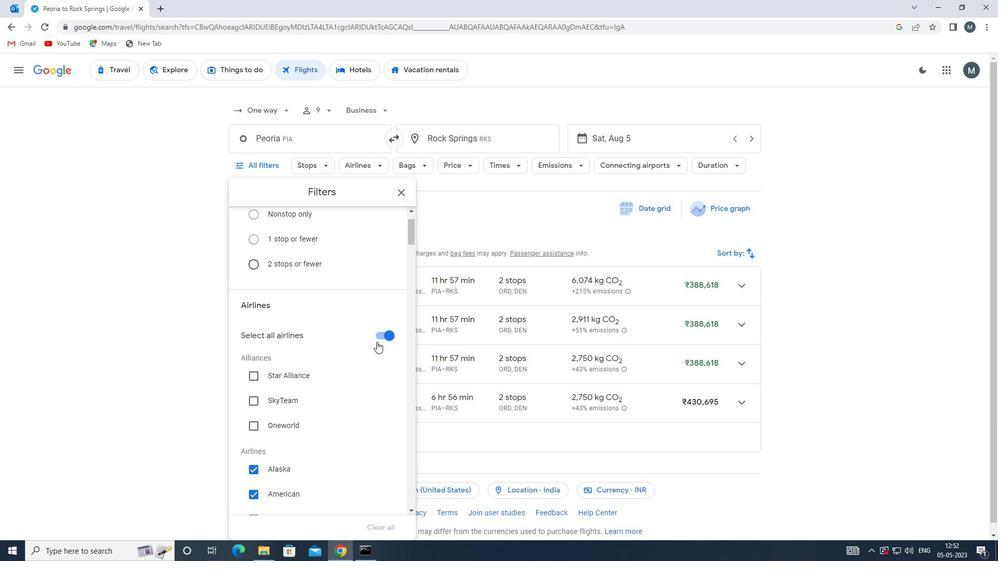 
Action: Mouse moved to (311, 372)
Screenshot: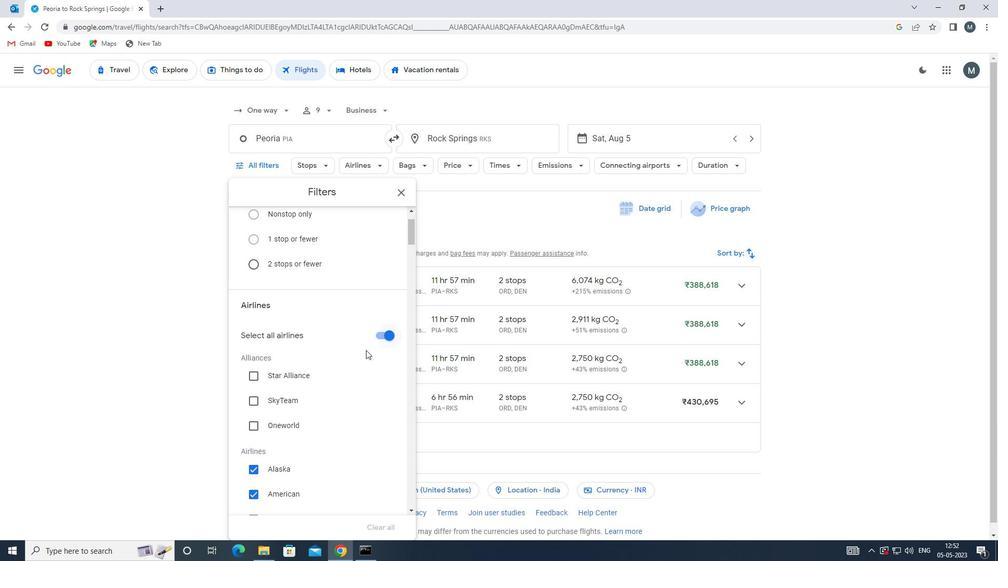 
Action: Mouse scrolled (311, 371) with delta (0, 0)
Screenshot: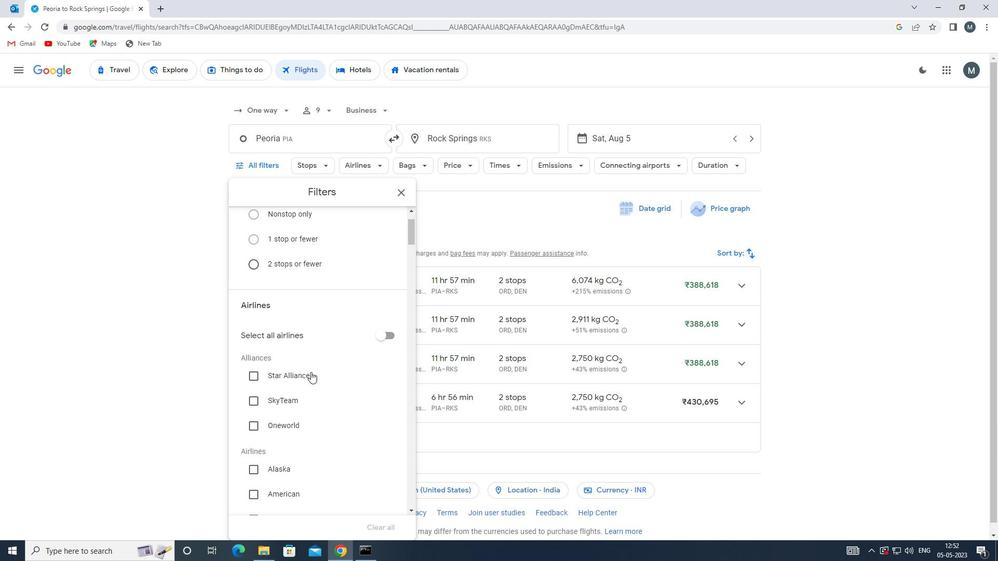 
Action: Mouse scrolled (311, 371) with delta (0, 0)
Screenshot: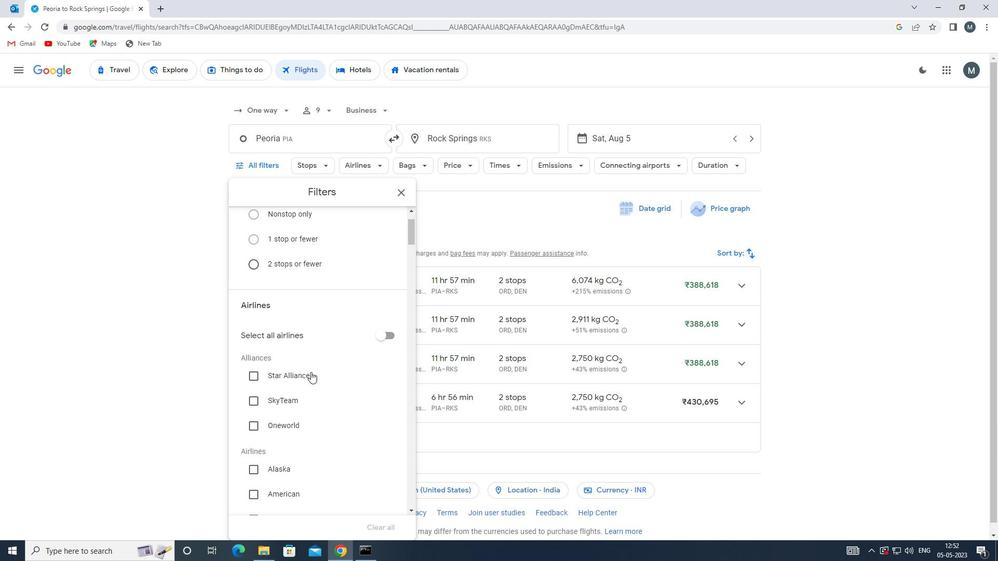 
Action: Mouse moved to (303, 392)
Screenshot: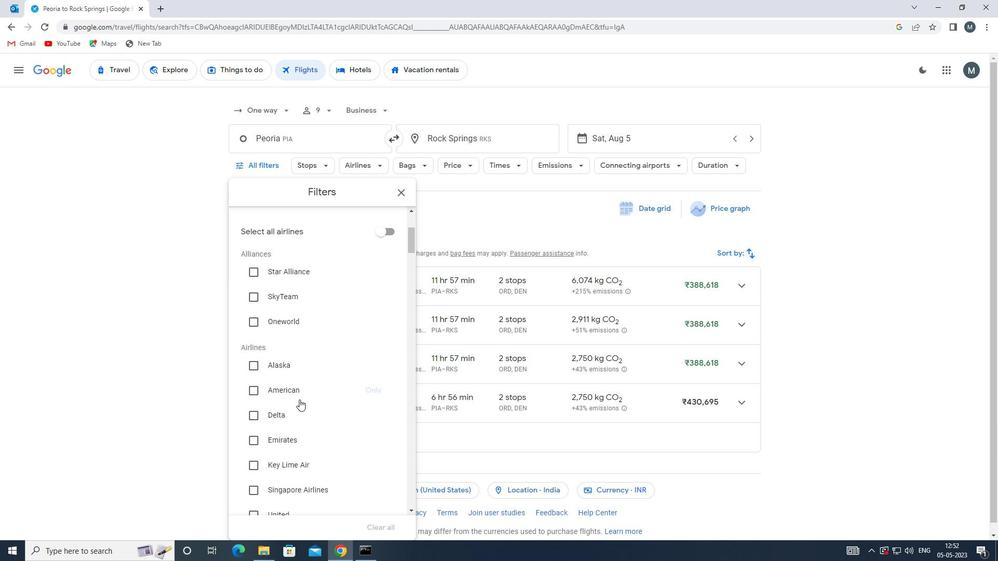 
Action: Mouse pressed left at (303, 392)
Screenshot: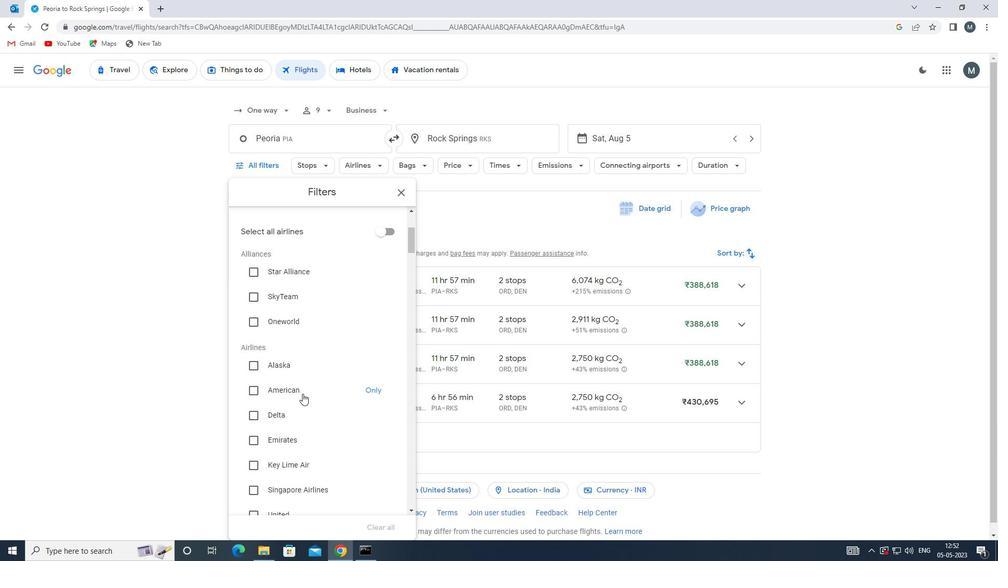 
Action: Mouse moved to (295, 380)
Screenshot: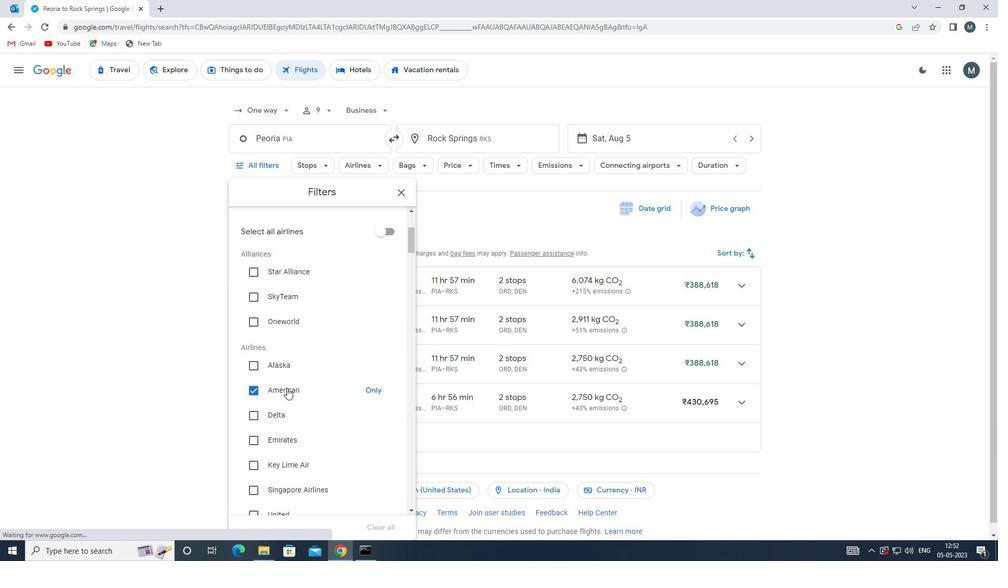 
Action: Mouse scrolled (295, 379) with delta (0, 0)
Screenshot: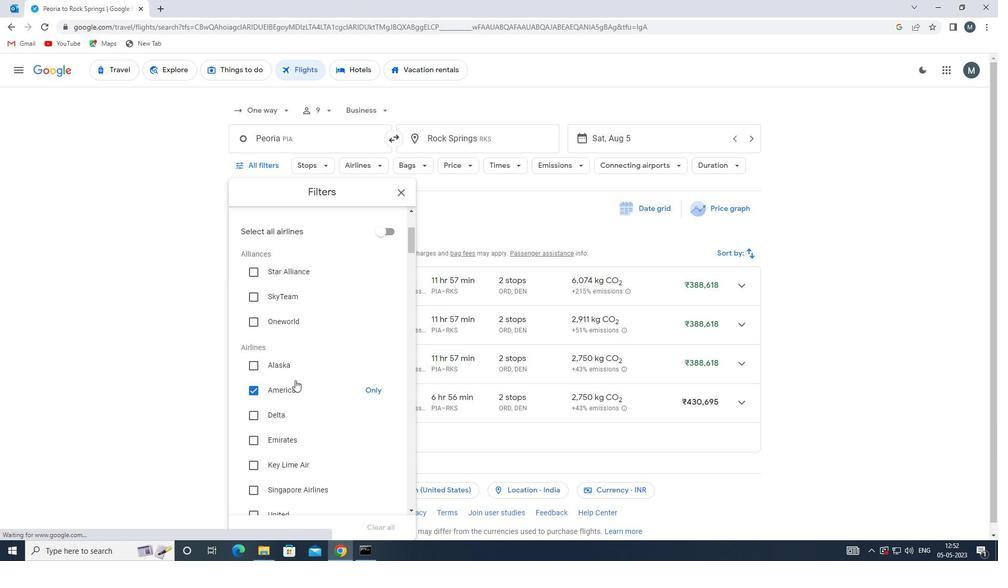 
Action: Mouse moved to (301, 372)
Screenshot: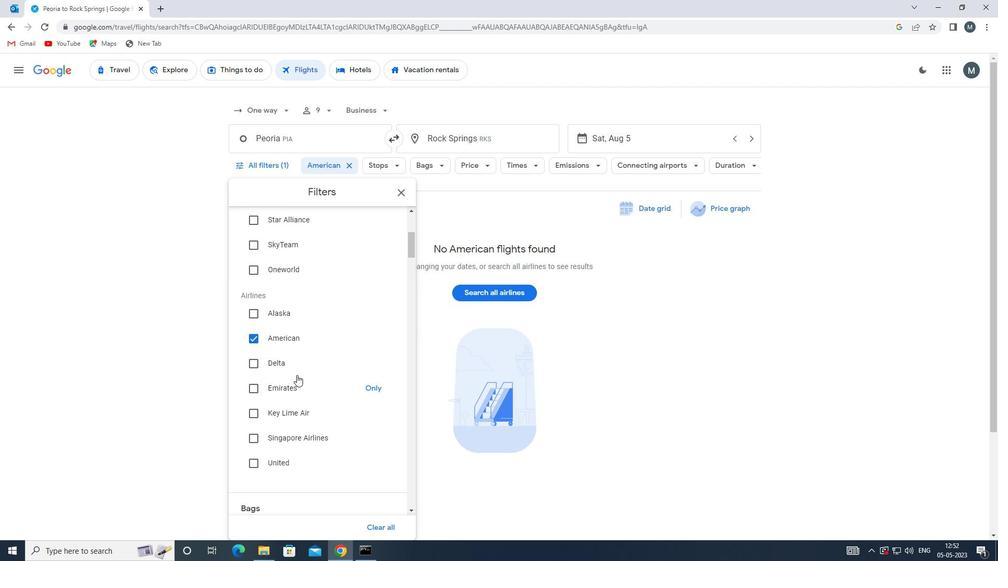 
Action: Mouse scrolled (301, 372) with delta (0, 0)
Screenshot: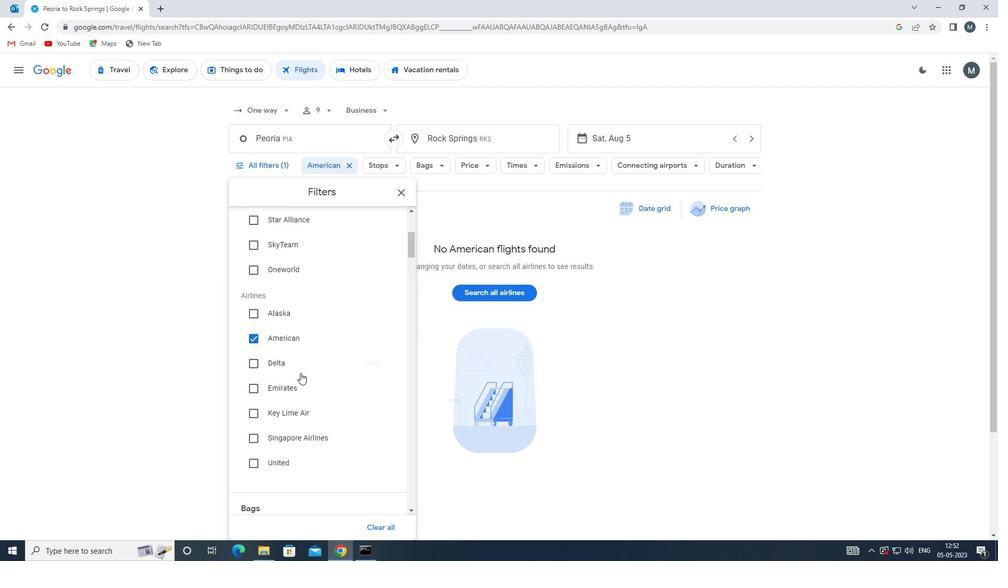 
Action: Mouse moved to (301, 372)
Screenshot: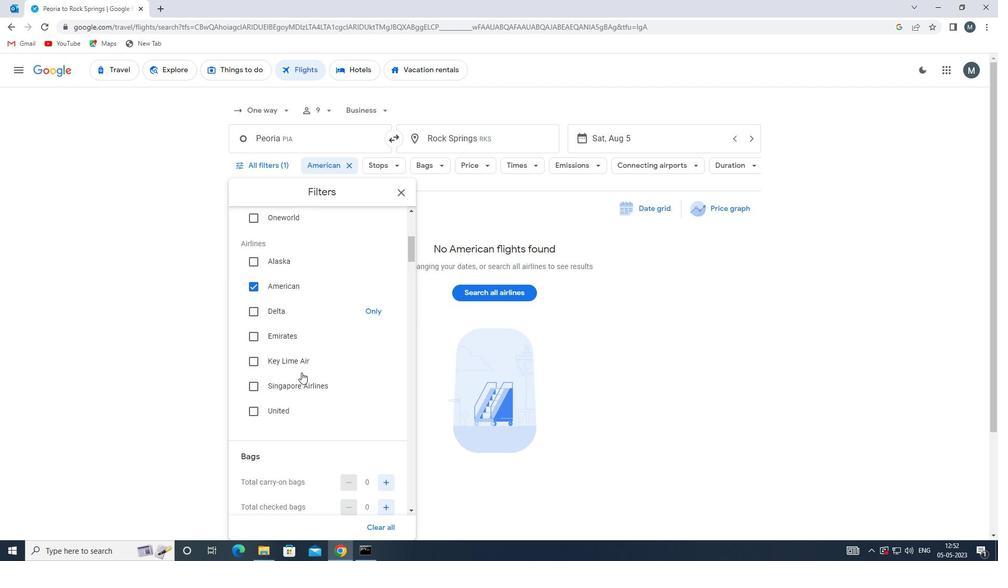 
Action: Mouse scrolled (301, 371) with delta (0, 0)
Screenshot: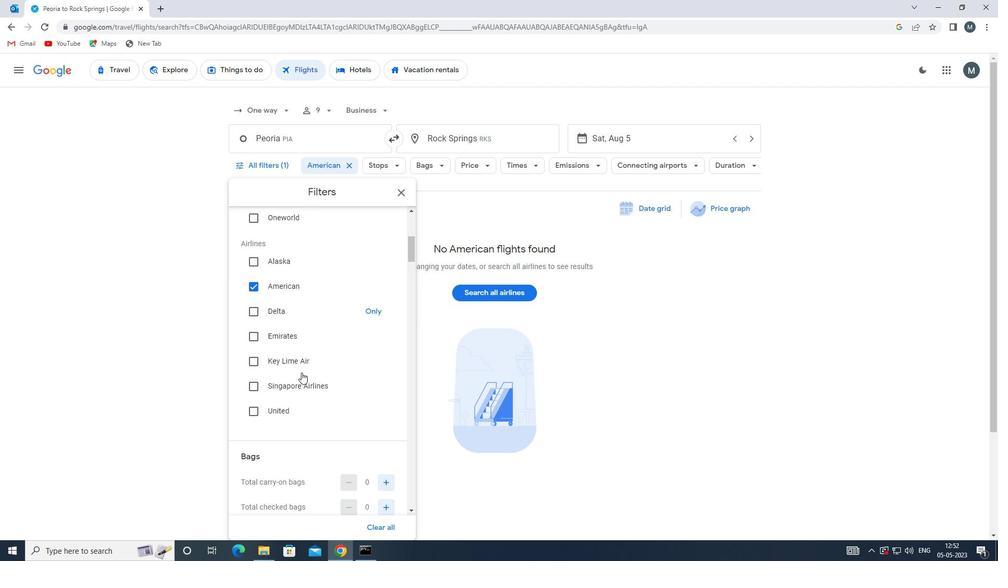 
Action: Mouse moved to (302, 372)
Screenshot: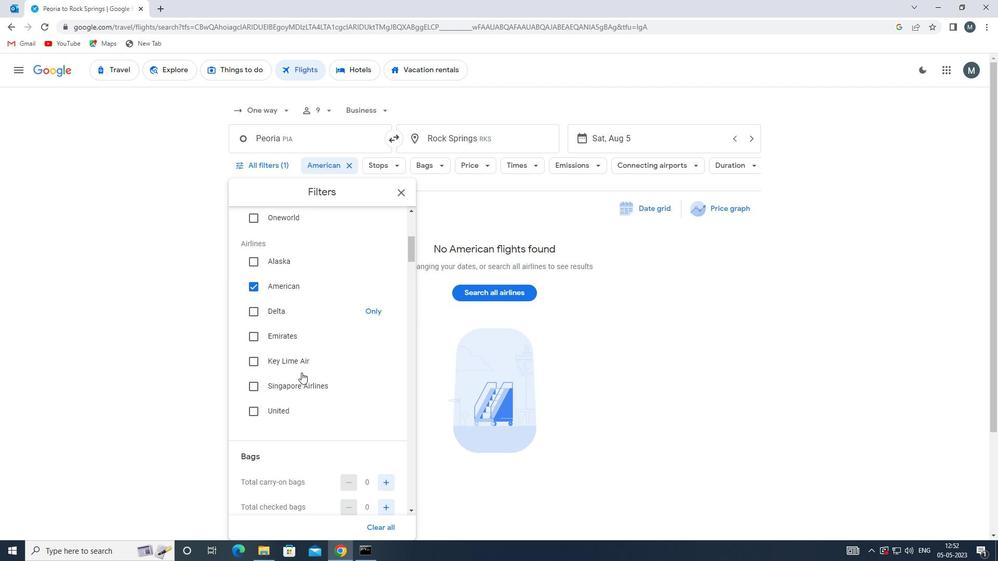 
Action: Mouse scrolled (302, 371) with delta (0, 0)
Screenshot: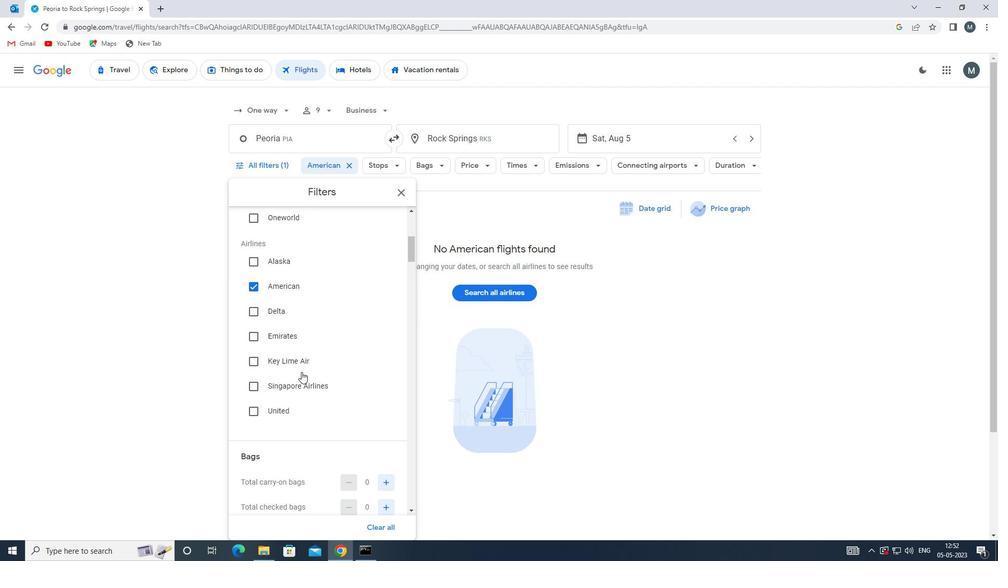 
Action: Mouse scrolled (302, 371) with delta (0, 0)
Screenshot: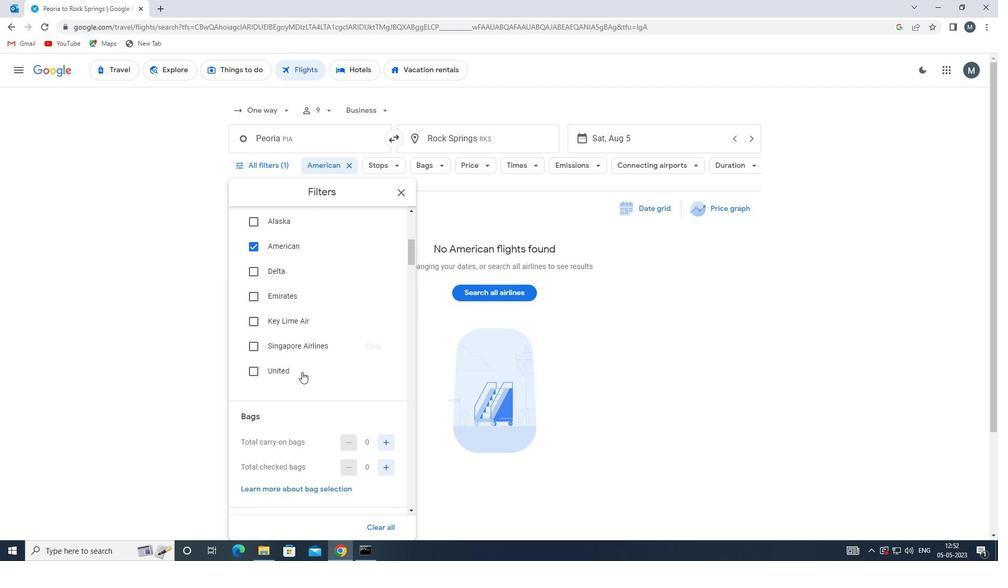 
Action: Mouse moved to (385, 350)
Screenshot: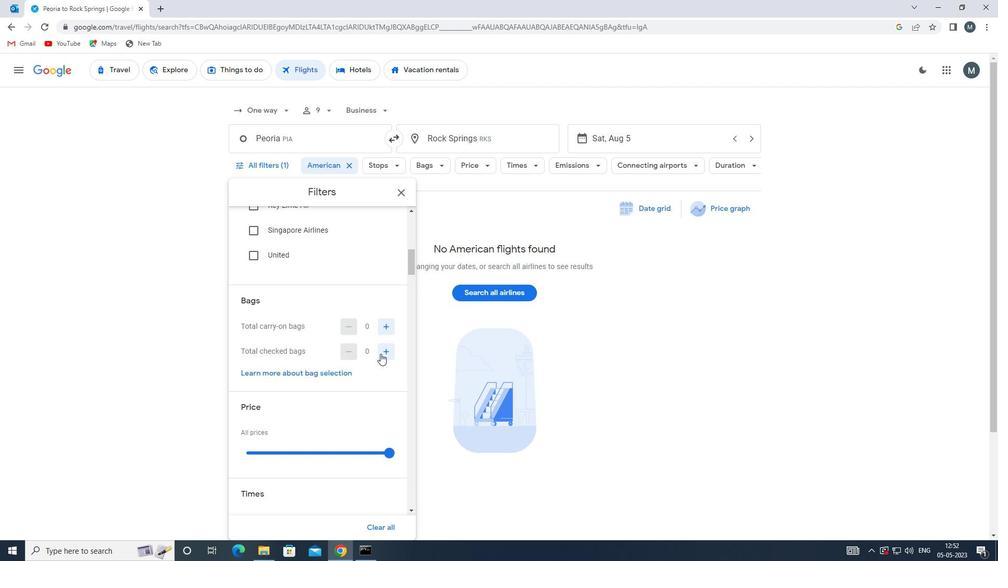 
Action: Mouse pressed left at (385, 350)
Screenshot: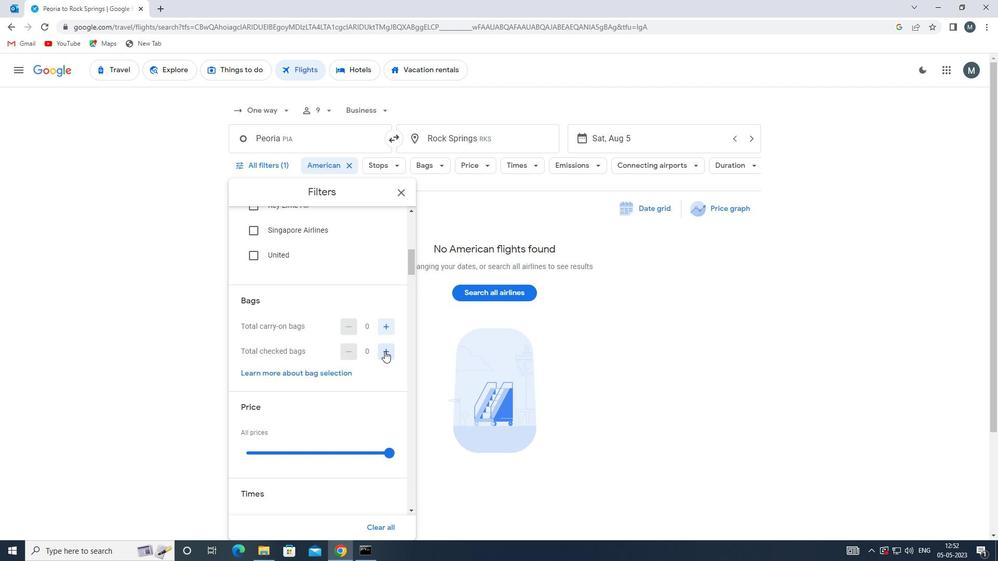 
Action: Mouse pressed left at (385, 350)
Screenshot: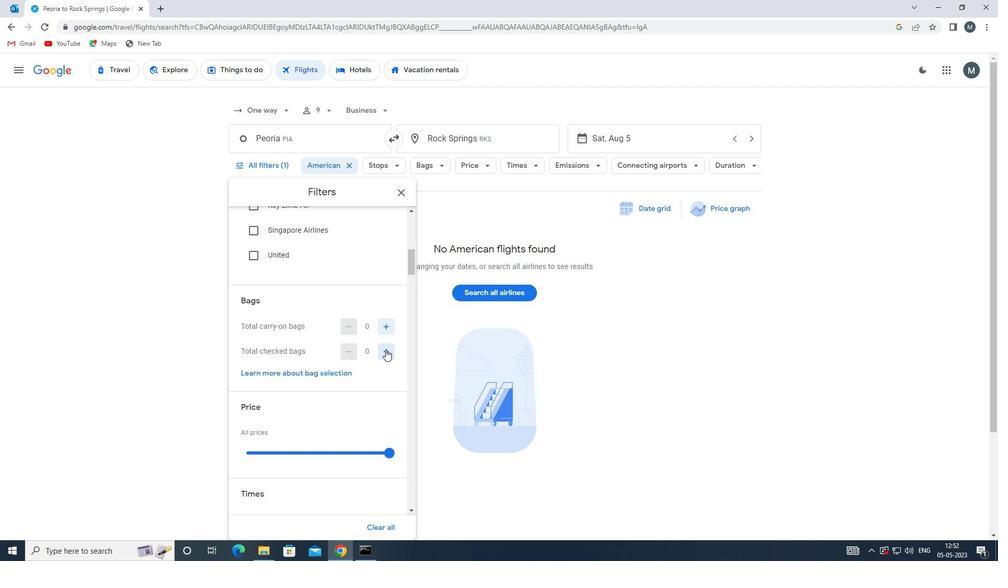 
Action: Mouse pressed left at (385, 350)
Screenshot: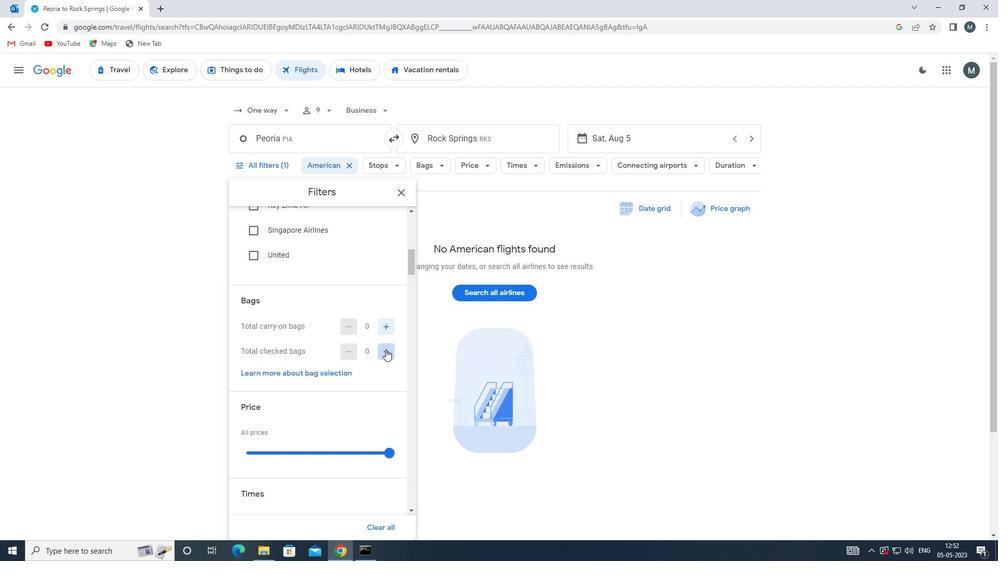 
Action: Mouse pressed left at (385, 350)
Screenshot: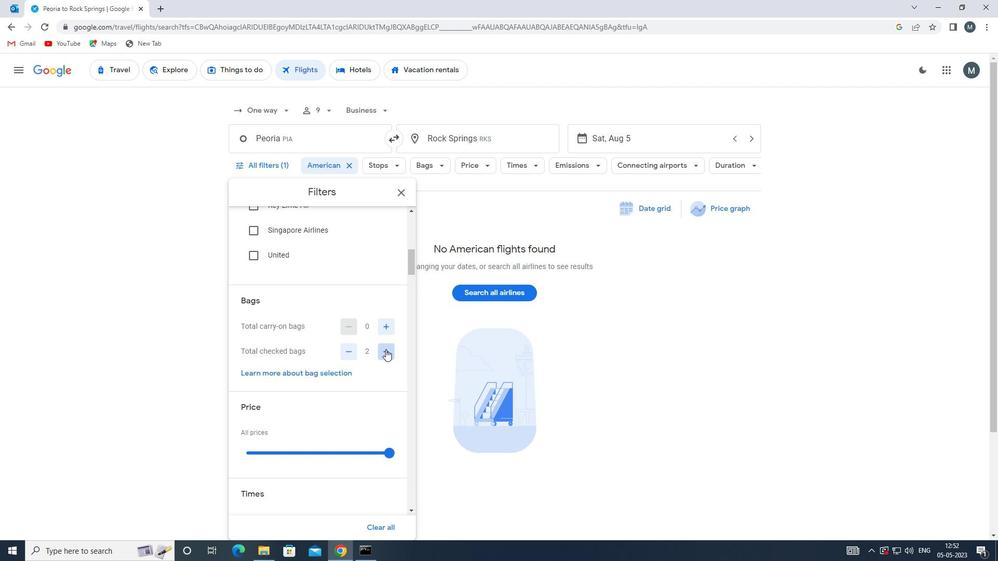 
Action: Mouse pressed left at (385, 350)
Screenshot: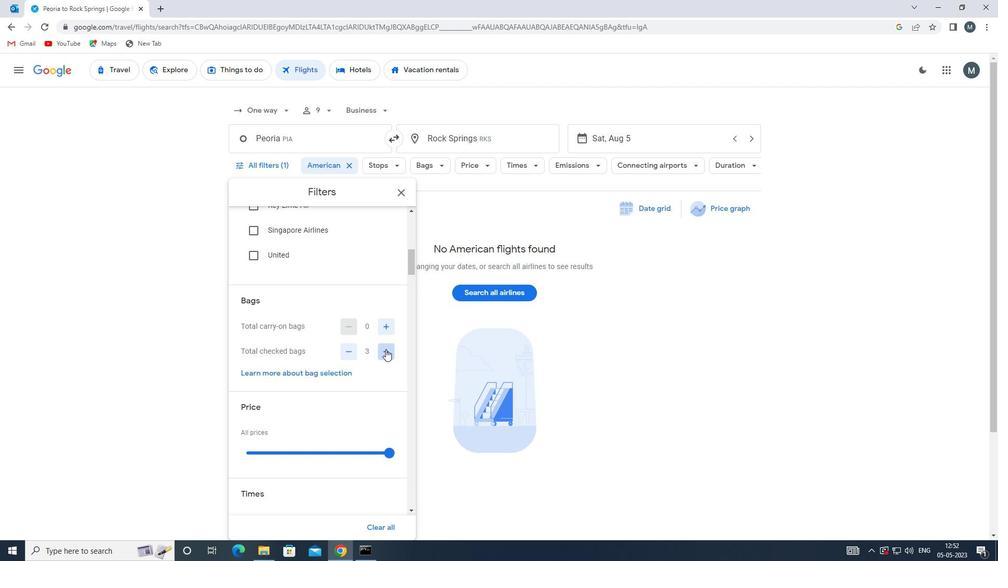 
Action: Mouse pressed left at (385, 350)
Screenshot: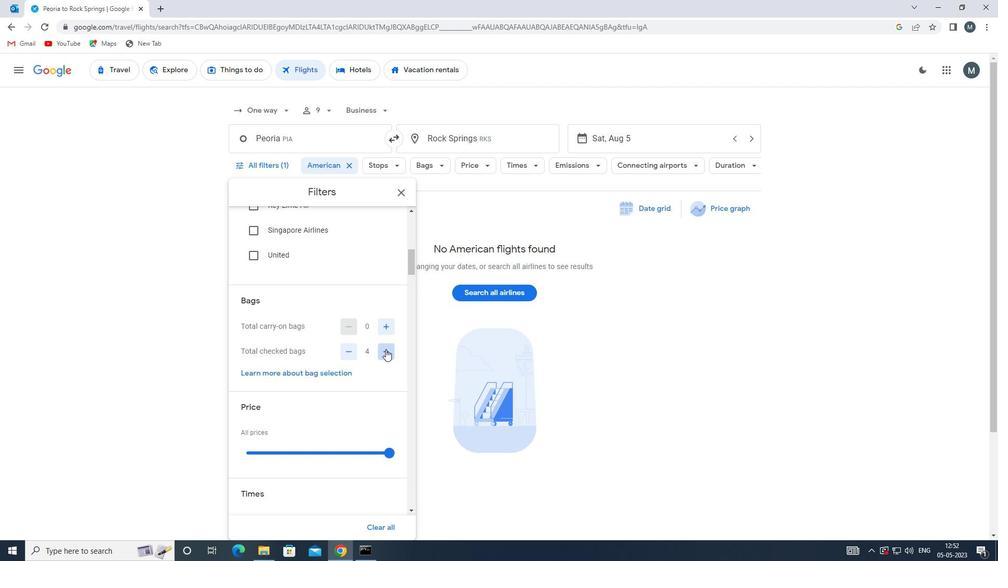 
Action: Mouse pressed left at (385, 350)
Screenshot: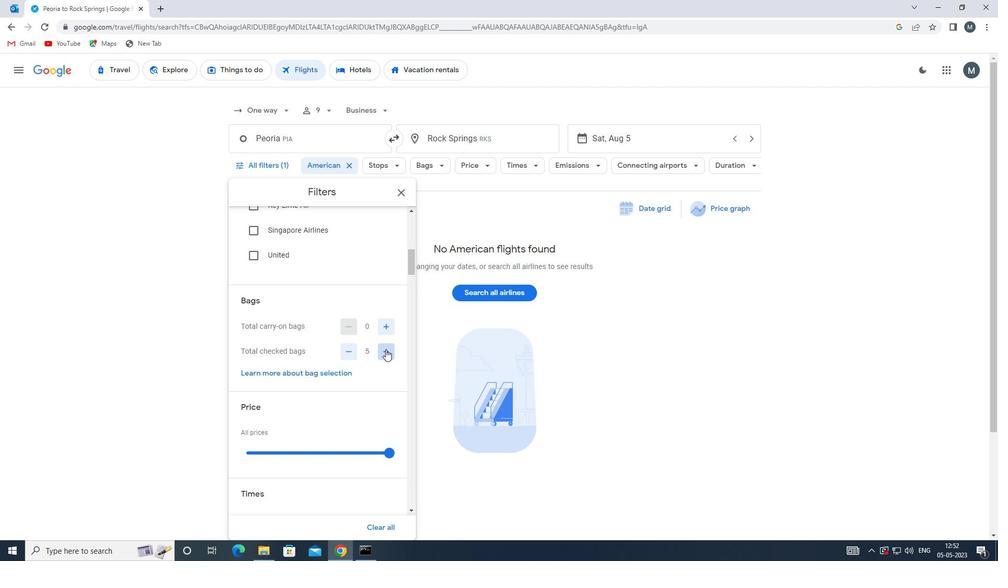
Action: Mouse pressed left at (385, 350)
Screenshot: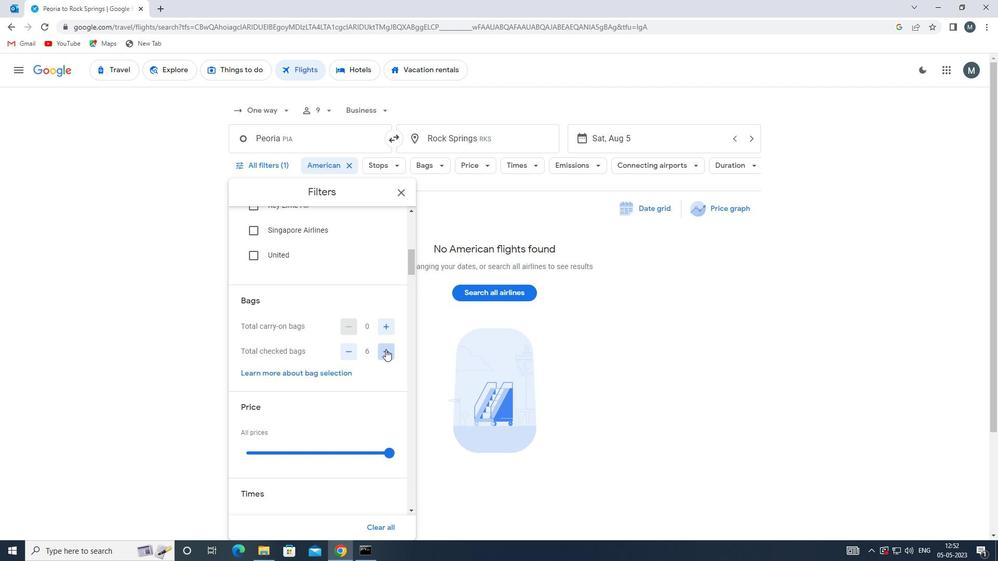 
Action: Mouse moved to (385, 350)
Screenshot: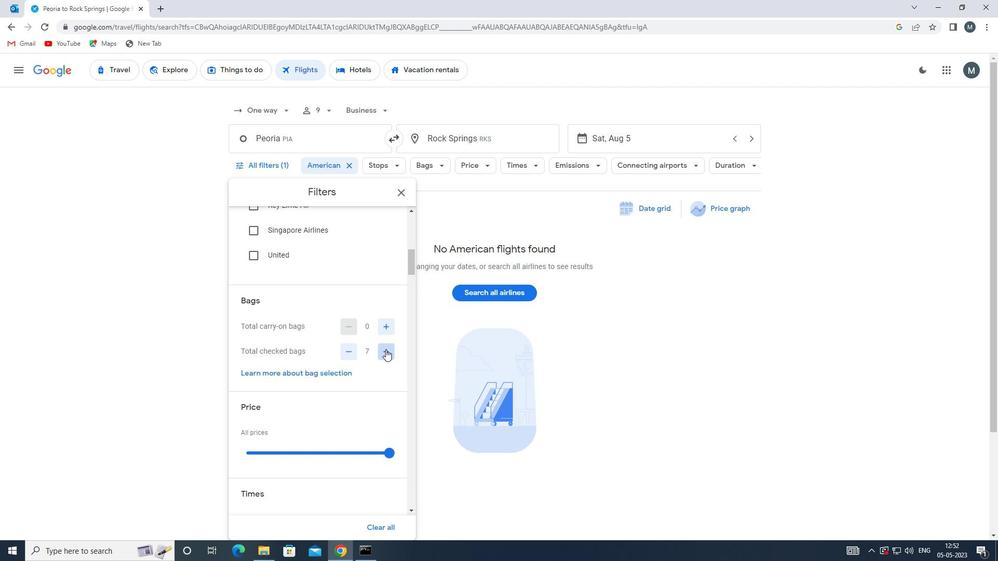 
Action: Mouse pressed left at (385, 350)
Screenshot: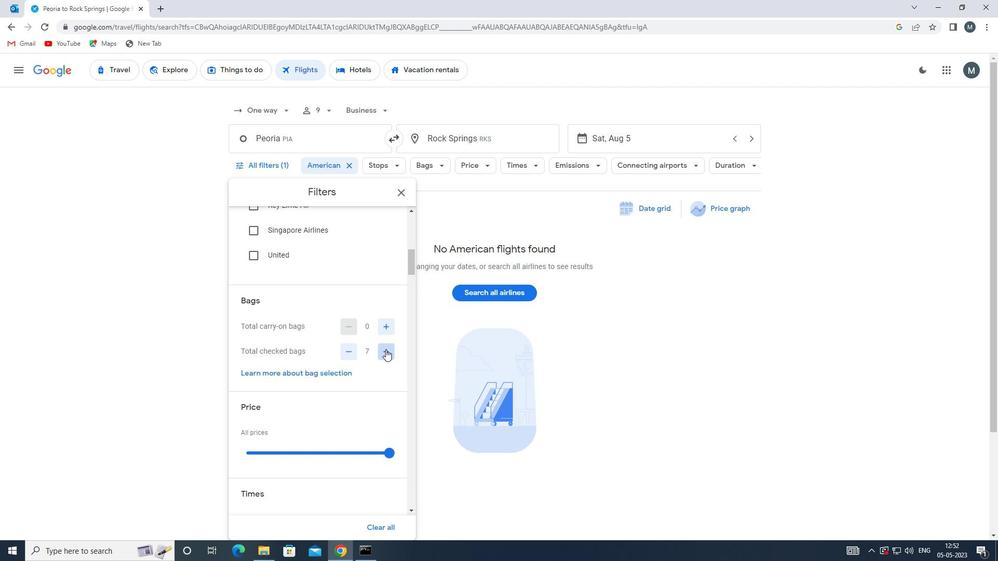 
Action: Mouse moved to (385, 350)
Screenshot: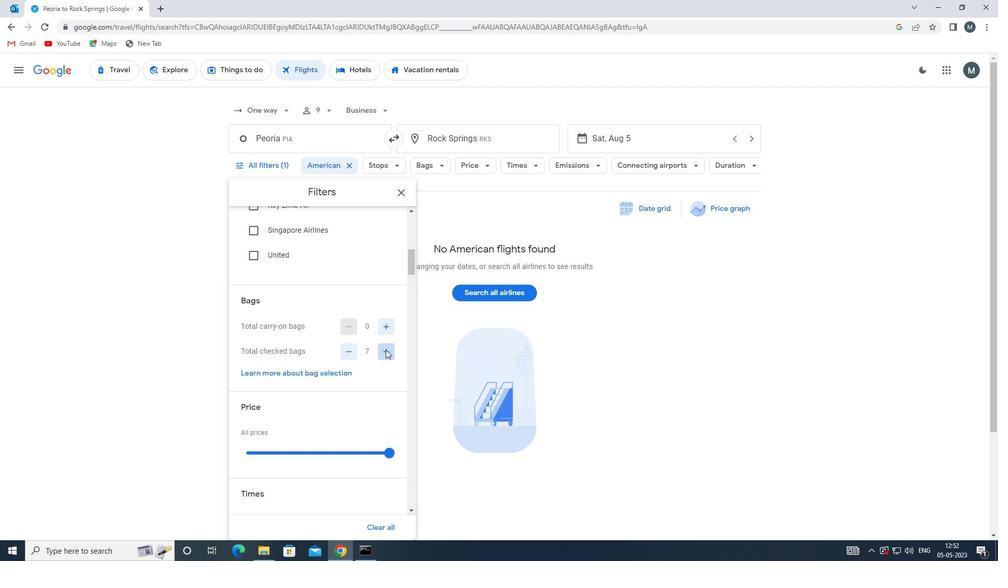 
Action: Mouse pressed left at (385, 350)
Screenshot: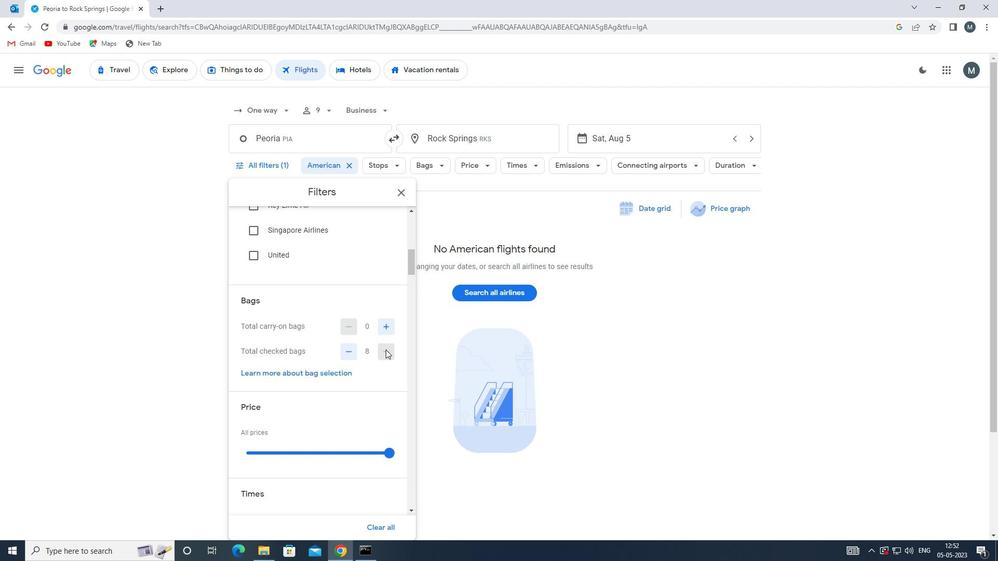 
Action: Mouse pressed left at (385, 350)
Screenshot: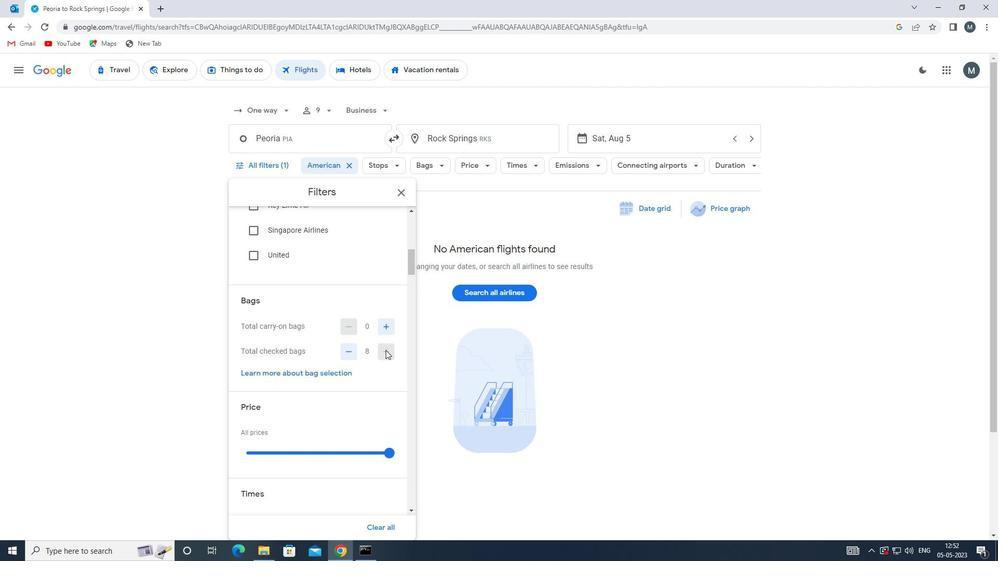 
Action: Mouse pressed left at (385, 350)
Screenshot: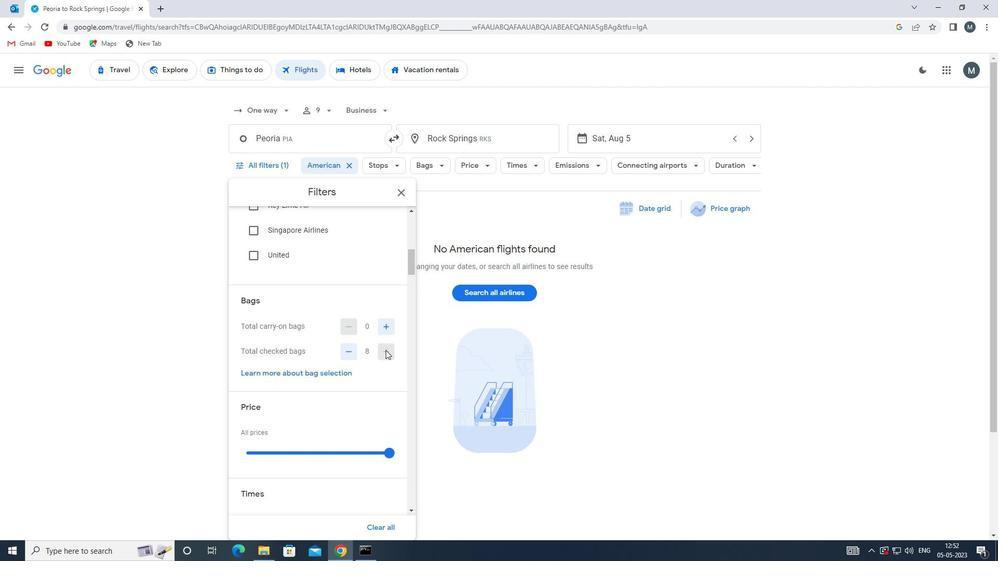 
Action: Mouse moved to (315, 361)
Screenshot: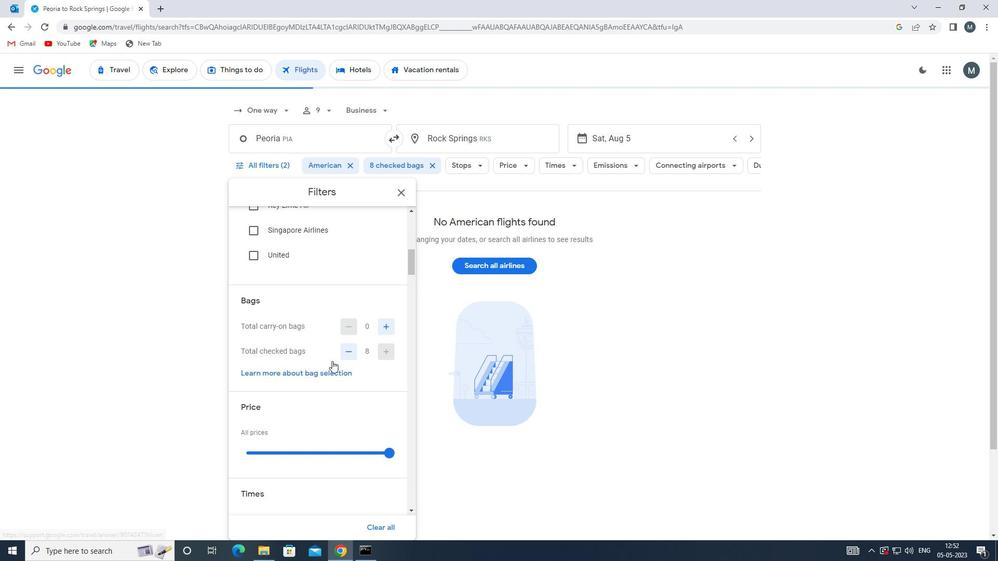 
Action: Mouse scrolled (315, 360) with delta (0, 0)
Screenshot: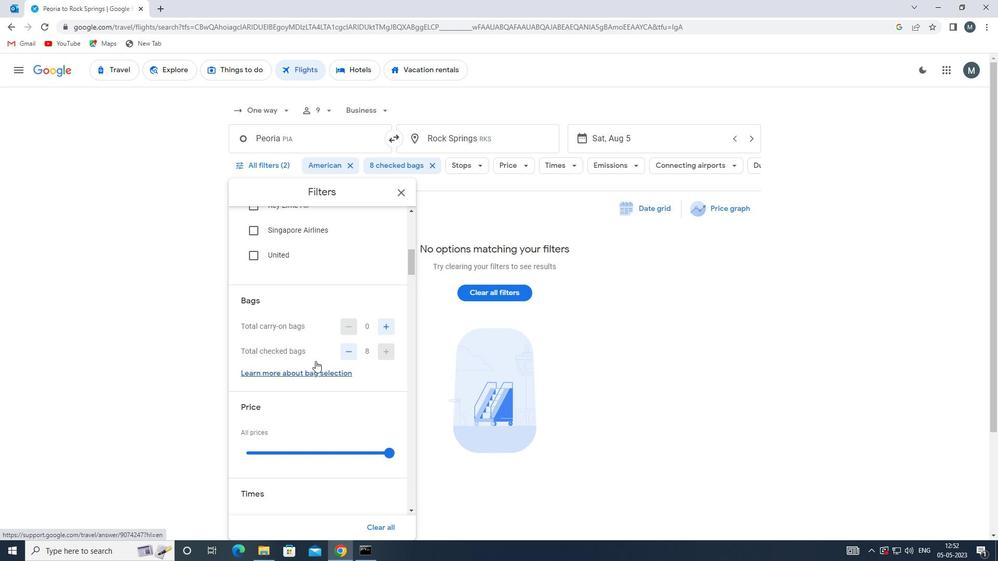 
Action: Mouse moved to (313, 361)
Screenshot: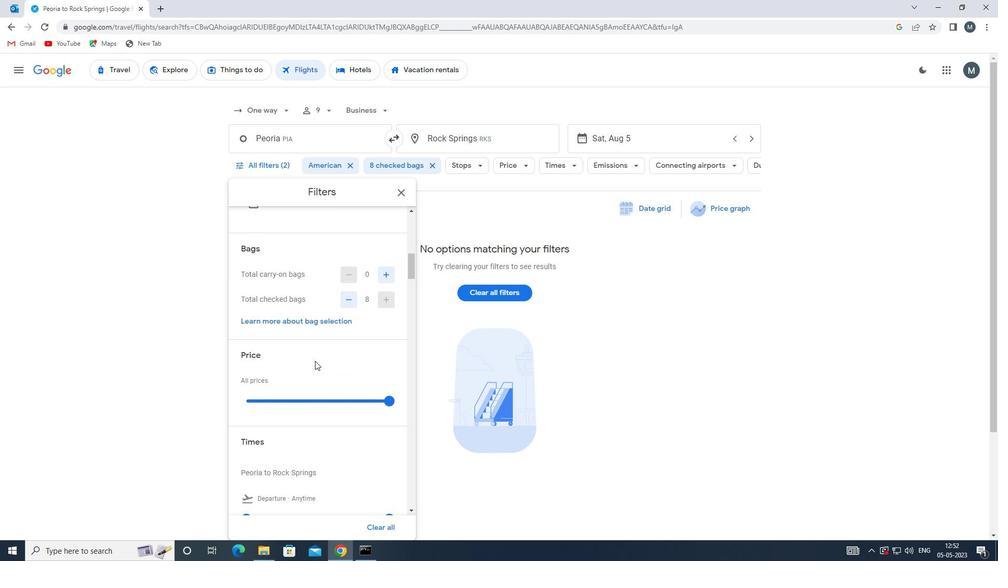 
Action: Mouse scrolled (313, 360) with delta (0, 0)
Screenshot: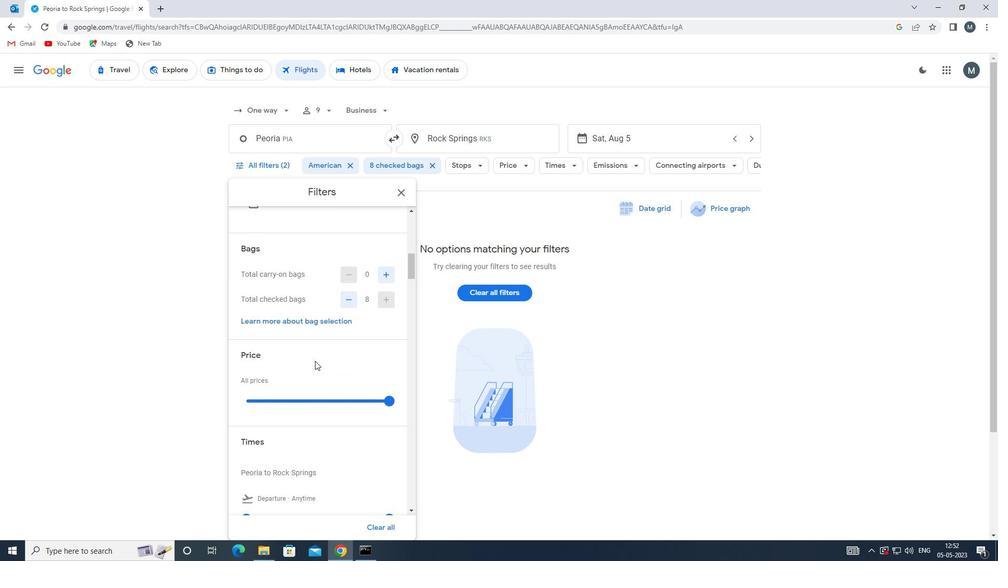
Action: Mouse moved to (300, 366)
Screenshot: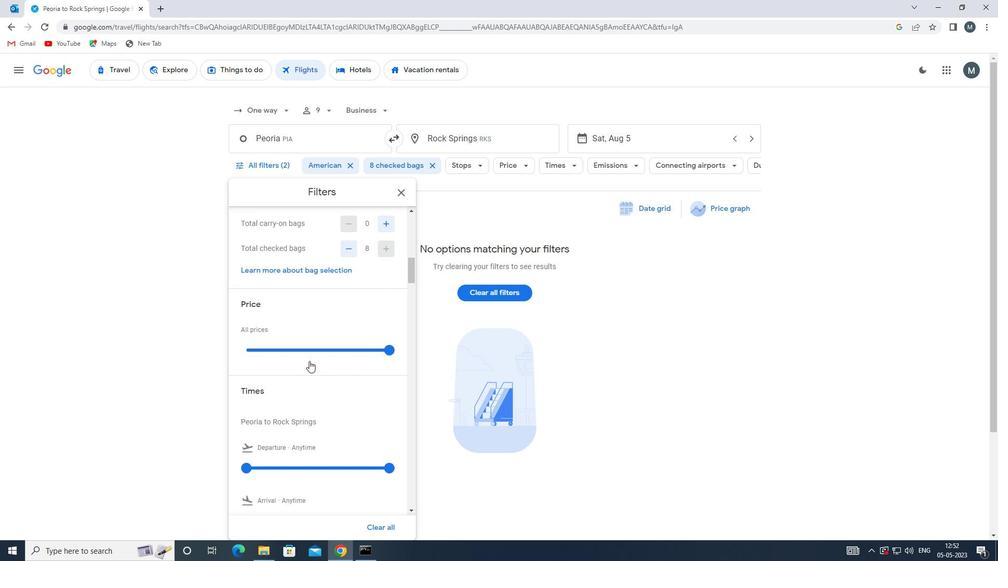 
Action: Mouse scrolled (300, 366) with delta (0, 0)
Screenshot: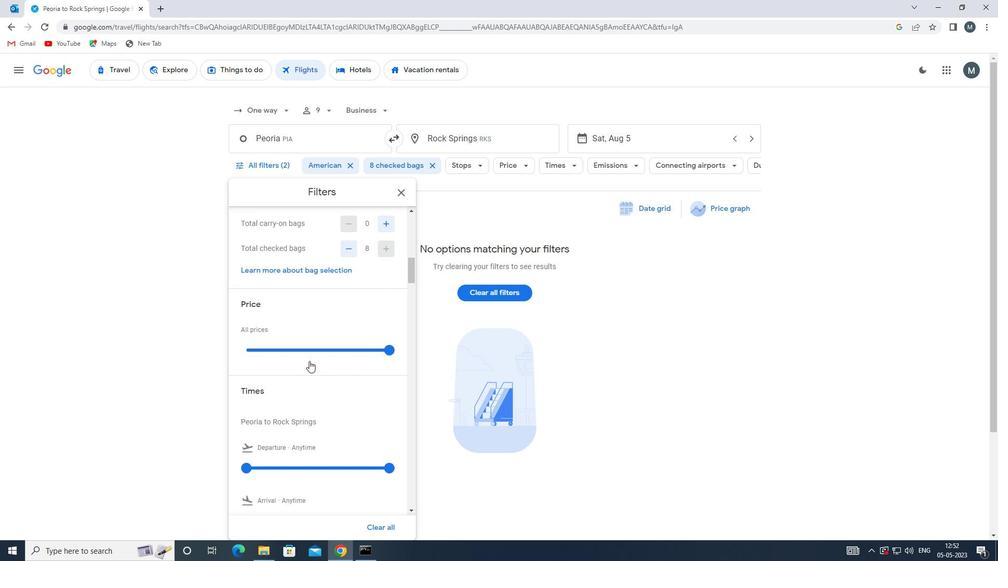 
Action: Mouse moved to (272, 294)
Screenshot: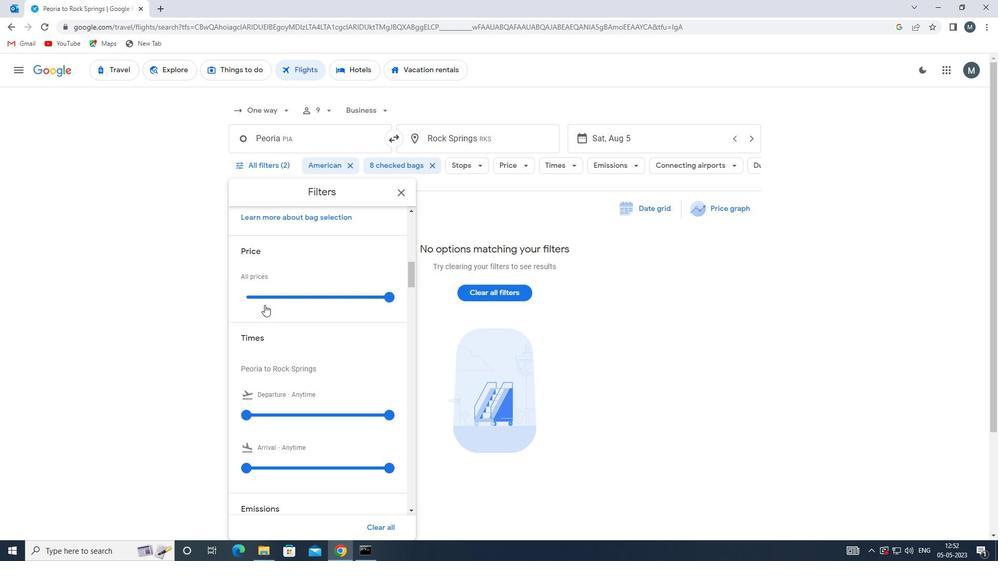 
Action: Mouse pressed left at (272, 294)
Screenshot: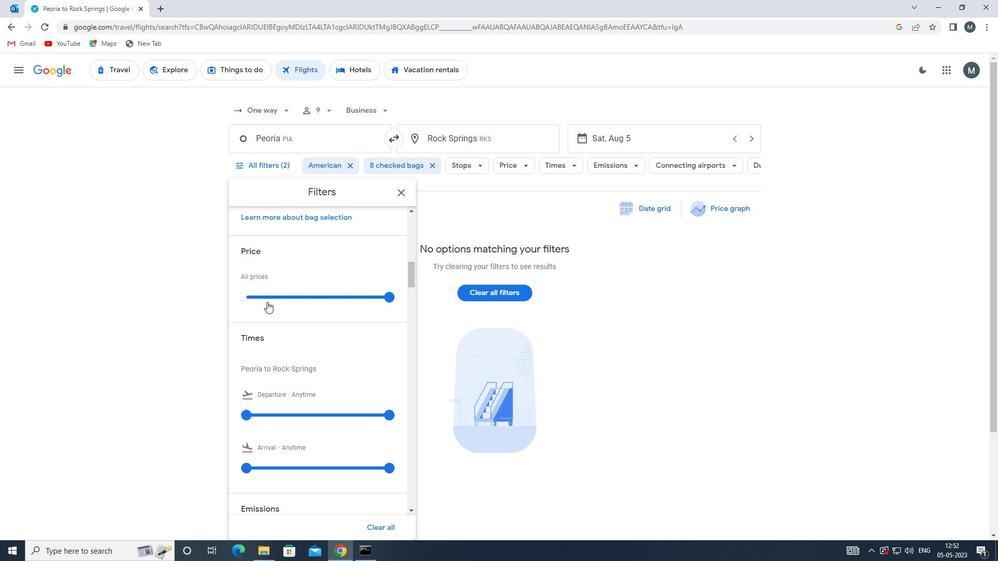 
Action: Mouse moved to (272, 293)
Screenshot: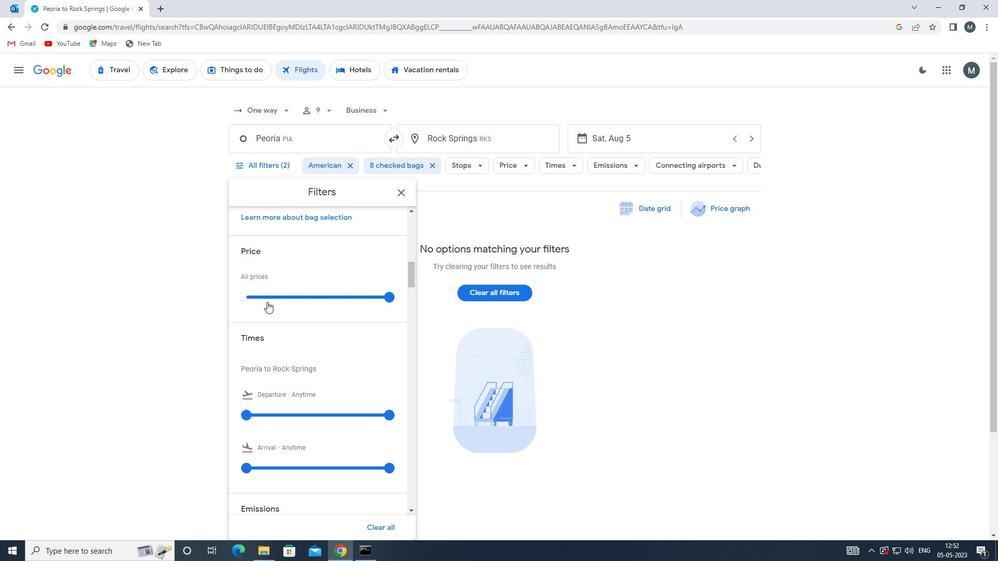 
Action: Mouse pressed left at (272, 293)
Screenshot: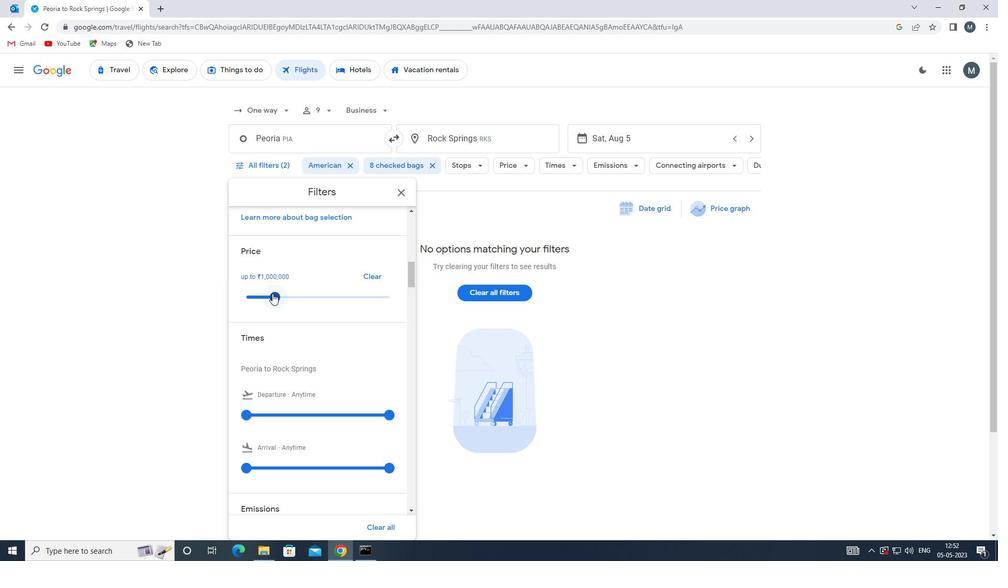 
Action: Mouse moved to (292, 310)
Screenshot: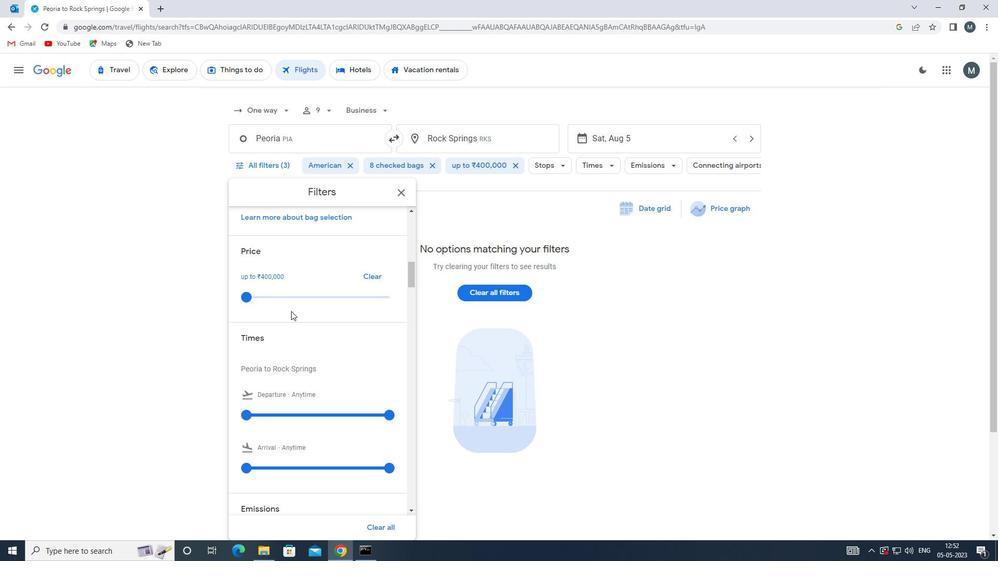 
Action: Mouse scrolled (292, 309) with delta (0, 0)
Screenshot: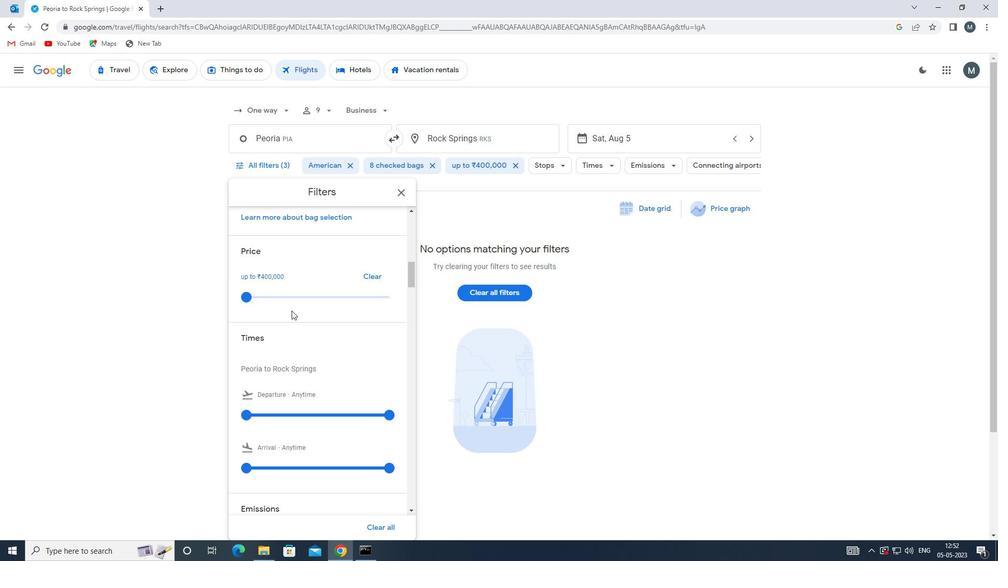 
Action: Mouse moved to (291, 311)
Screenshot: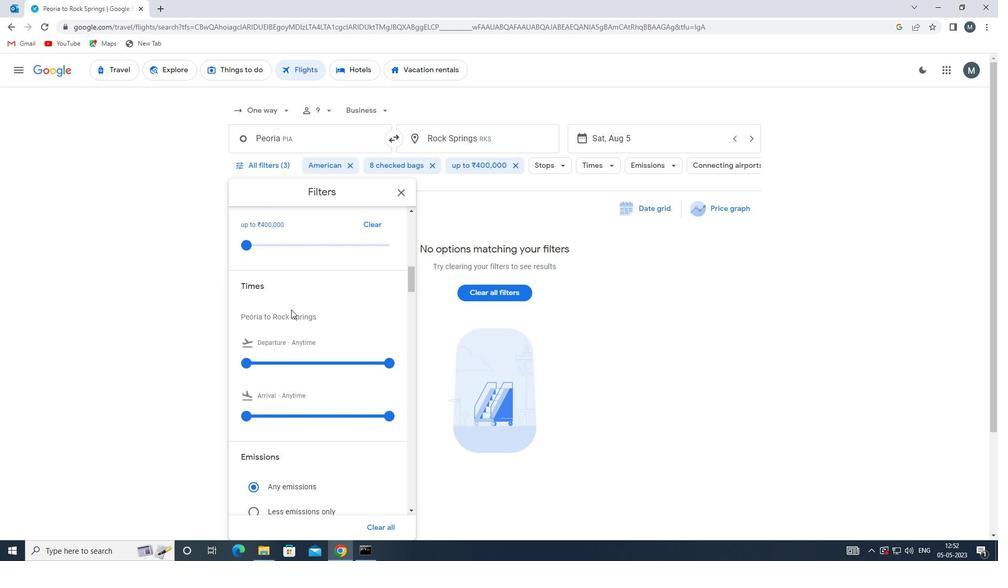 
Action: Mouse scrolled (291, 310) with delta (0, 0)
Screenshot: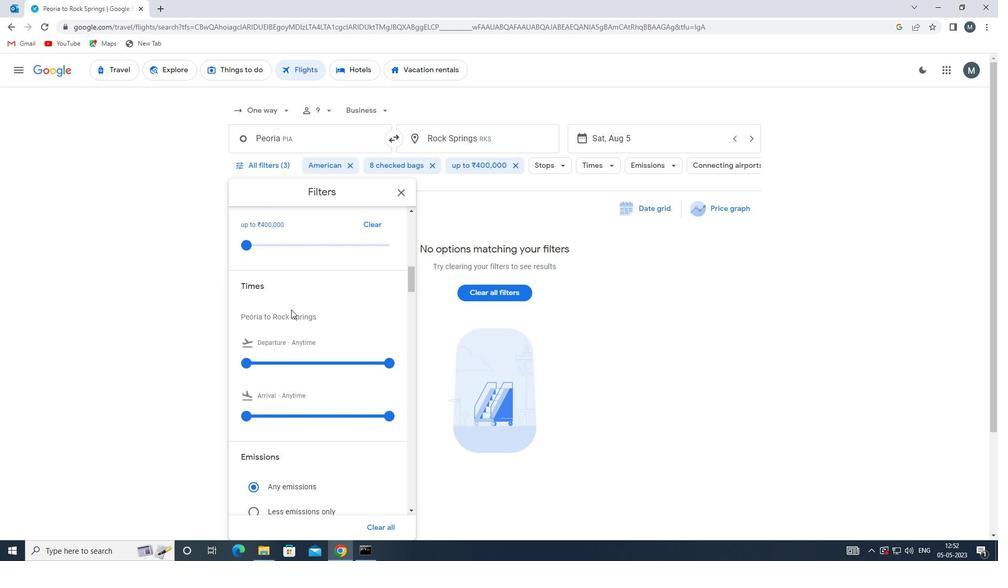 
Action: Mouse moved to (244, 309)
Screenshot: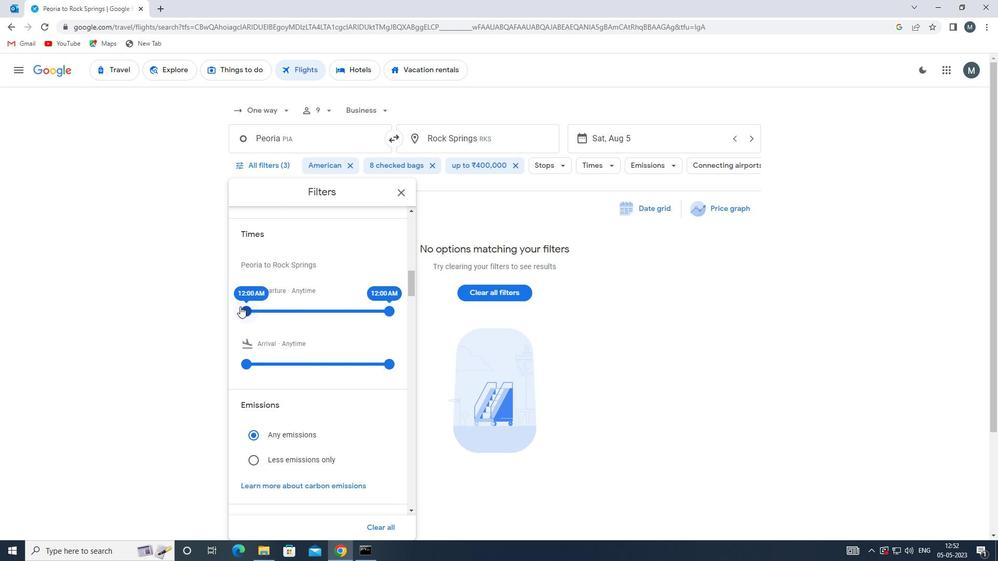 
Action: Mouse pressed left at (244, 309)
Screenshot: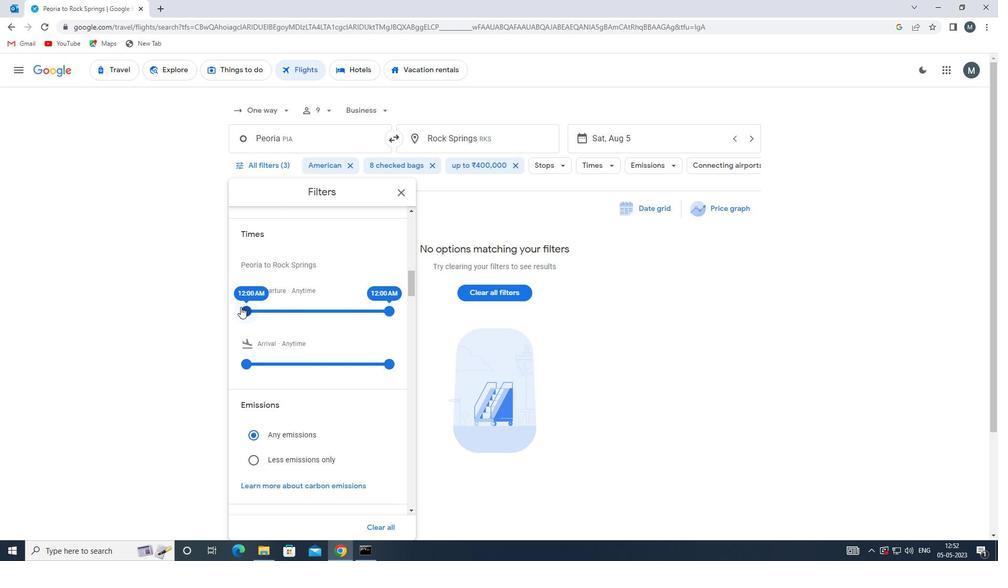 
Action: Mouse moved to (388, 310)
Screenshot: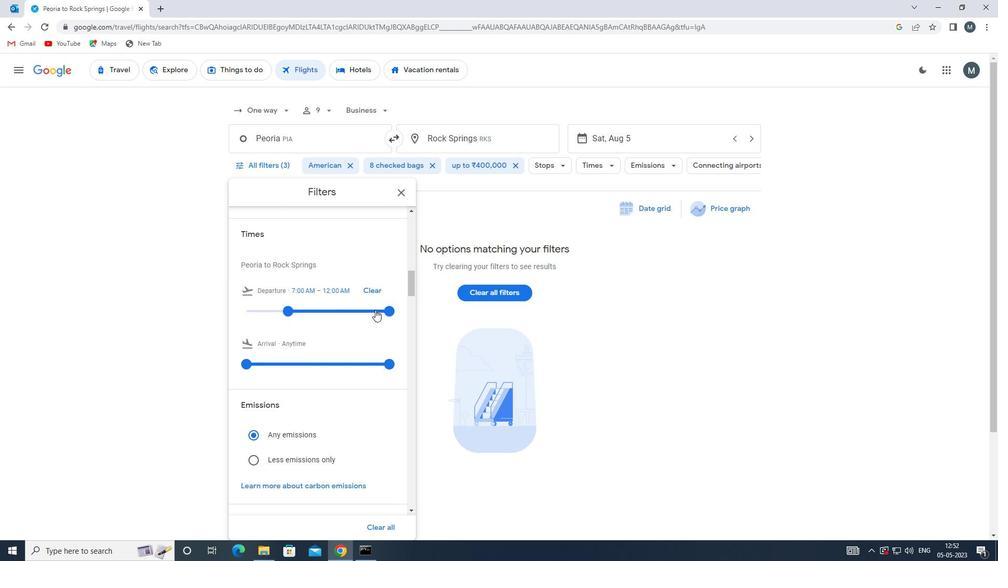 
Action: Mouse pressed left at (388, 310)
Screenshot: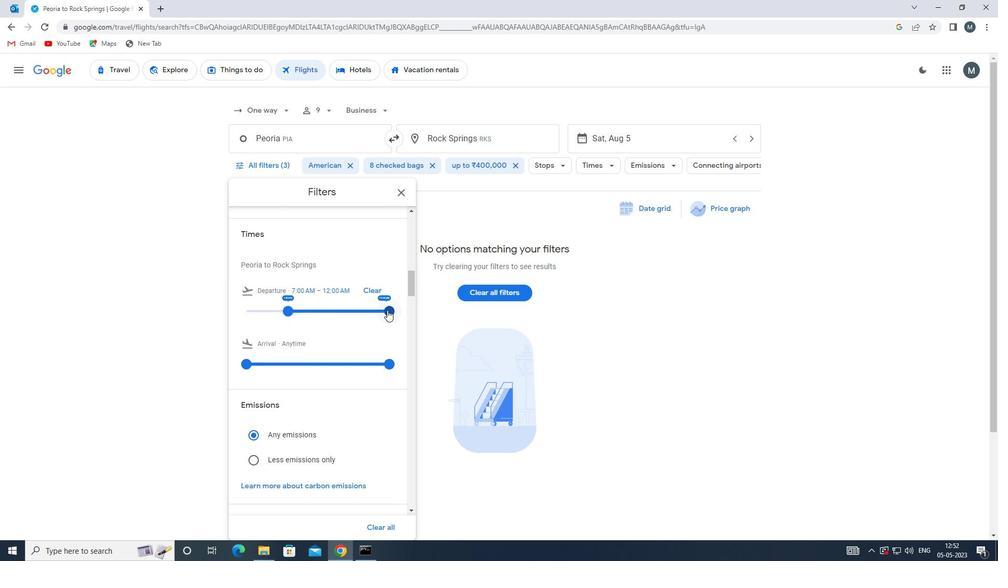 
Action: Mouse moved to (285, 309)
Screenshot: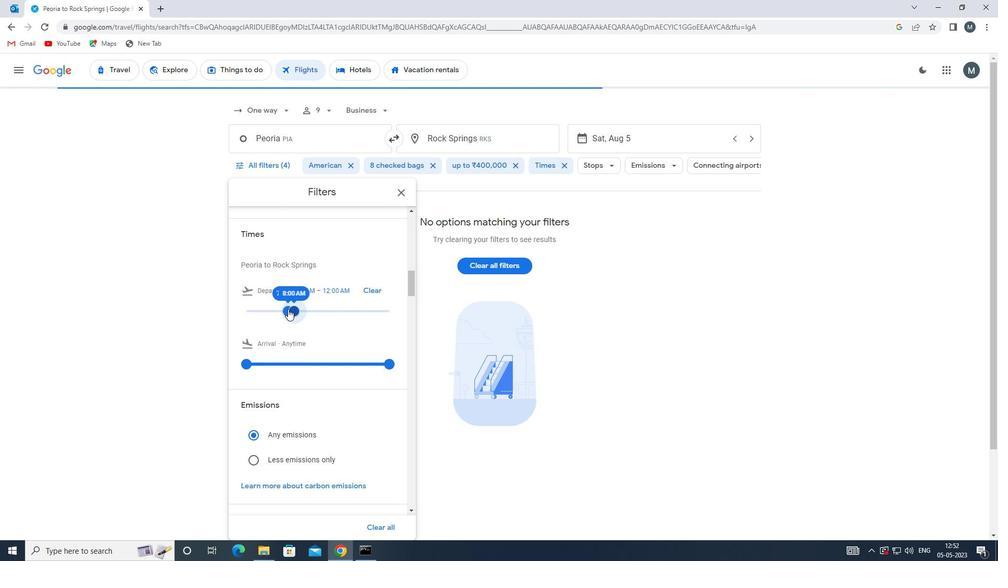 
Action: Mouse scrolled (285, 308) with delta (0, 0)
Screenshot: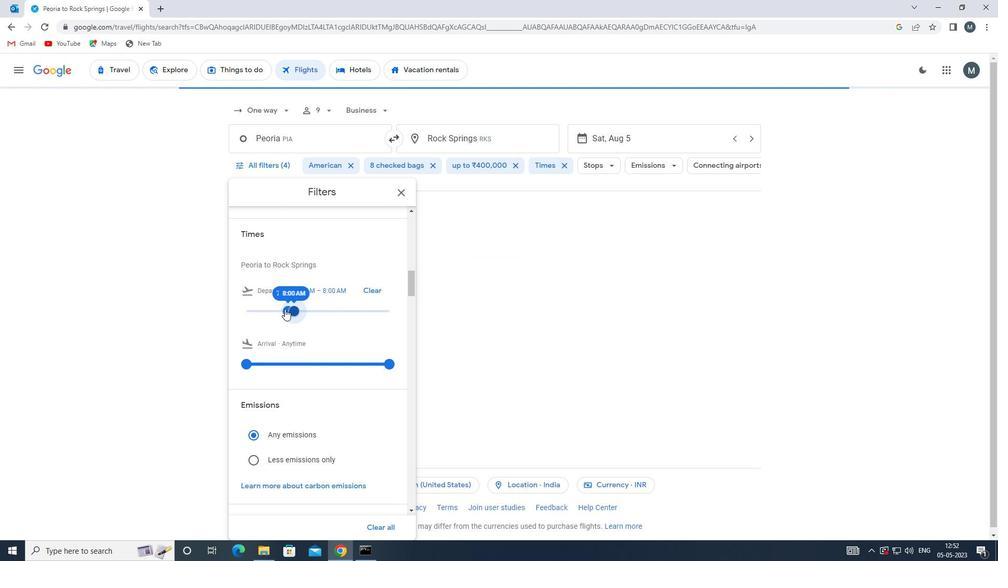 
Action: Mouse moved to (399, 191)
Screenshot: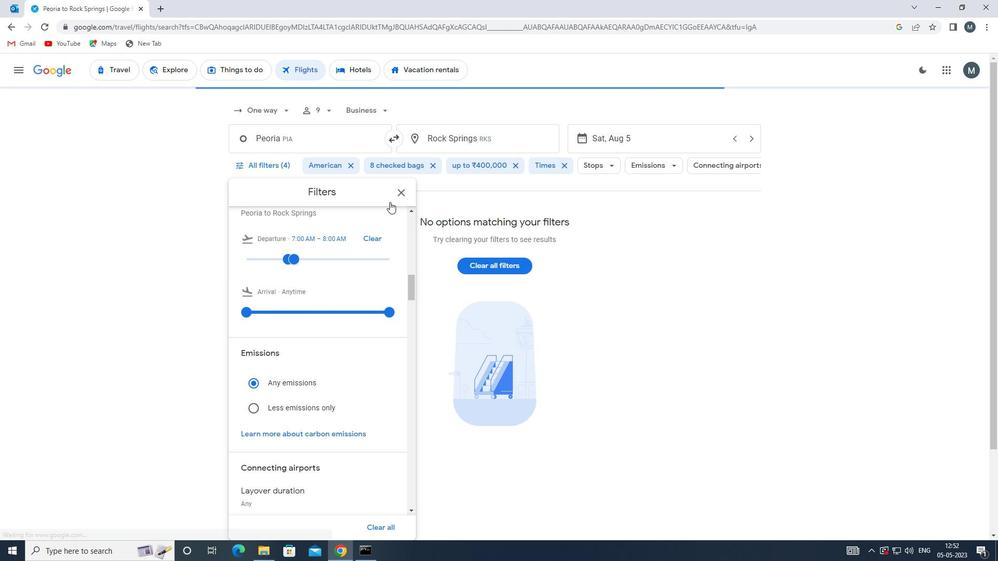 
Action: Mouse pressed left at (399, 191)
Screenshot: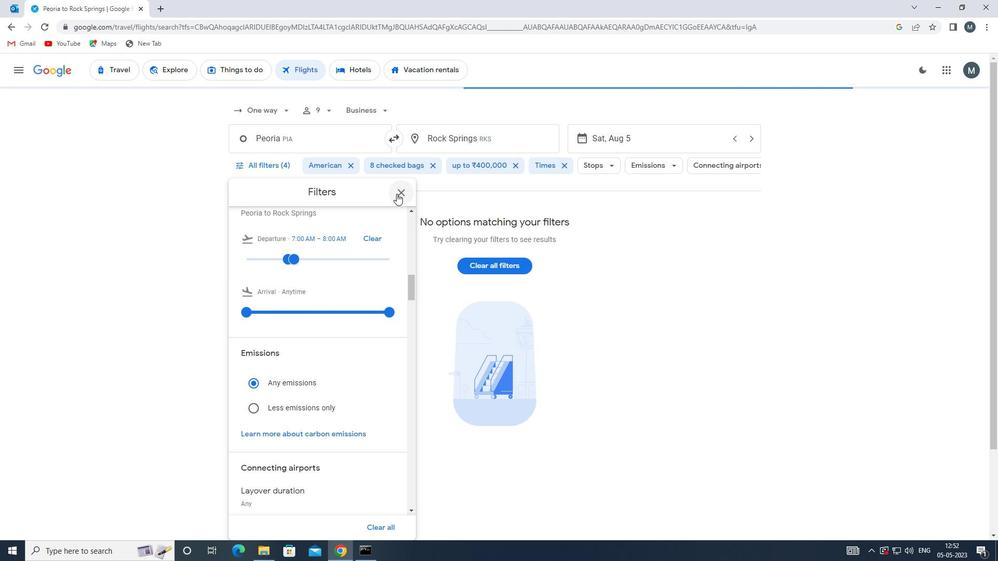 
Action: Mouse moved to (394, 200)
Screenshot: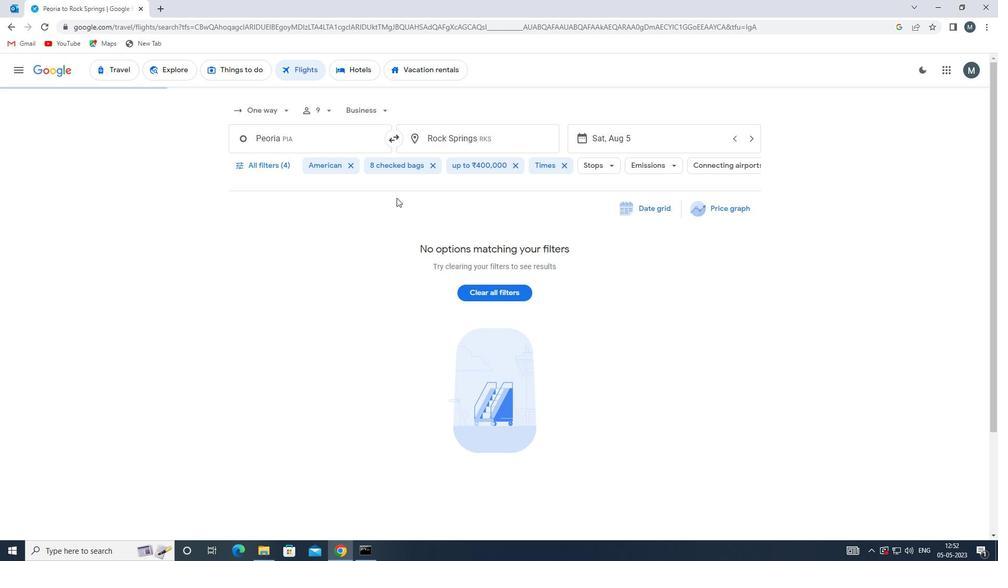 
